 Task: Add an event with the title Team Building Retreat: Leadership Development and Team Bonding, date '2024/04/17', time 9:40 AM to 11:40 AMand add a description: Participants will gain insights into leading and managing change within their teams and organizations. They will learn how to navigate change effectively, engage team members in the change process, and create a culture of adaptability and resilience., put the event into Red category . Add location for the event as: Jerusalem, Israel, logged in from the account softage.4@softage.netand send the event invitation to softage.5@softage.net and softage.6@softage.net. Set a reminder for the event 12 hour before
Action: Mouse moved to (156, 115)
Screenshot: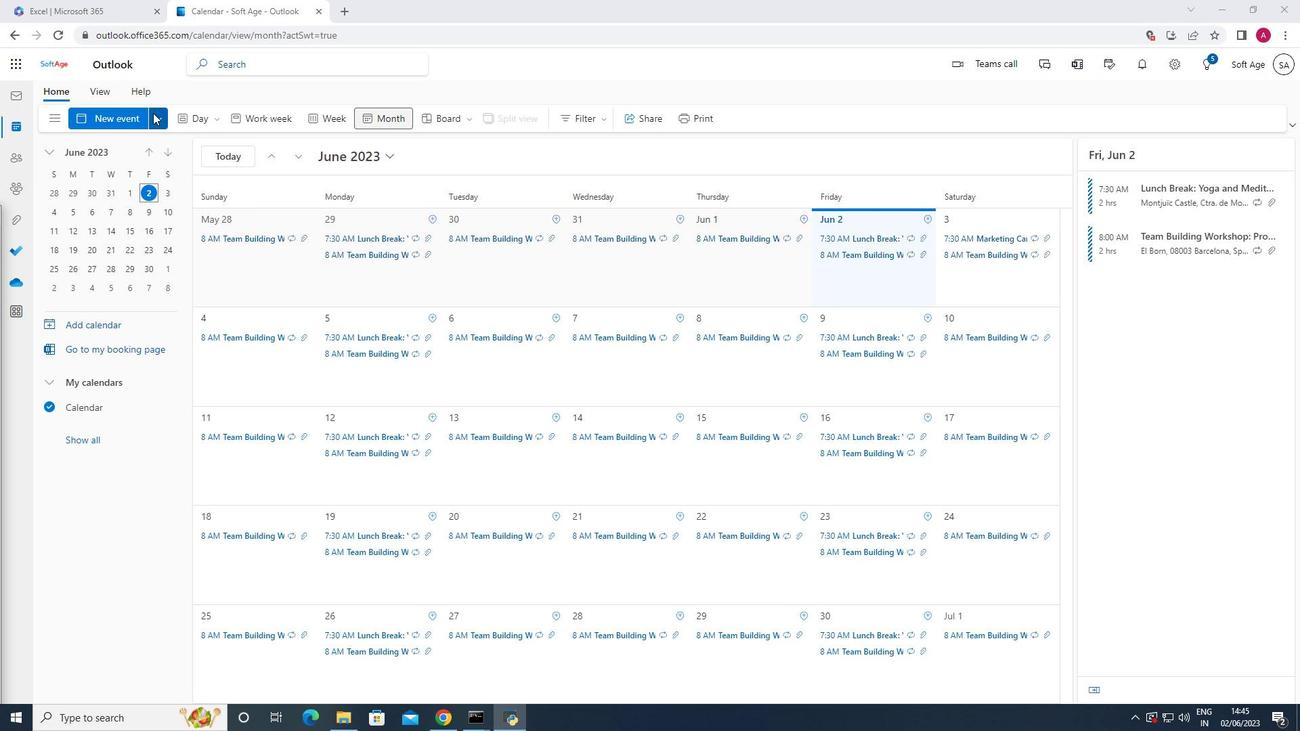 
Action: Mouse pressed left at (156, 115)
Screenshot: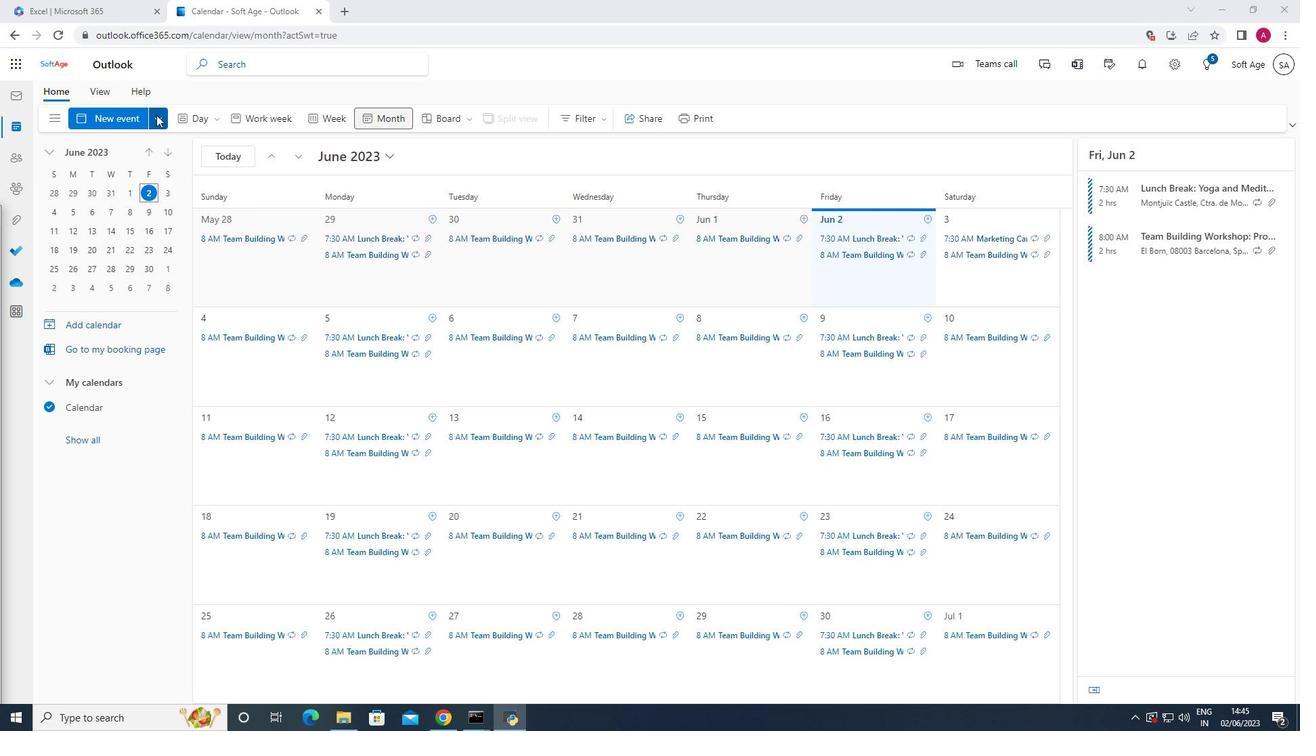 
Action: Mouse moved to (134, 168)
Screenshot: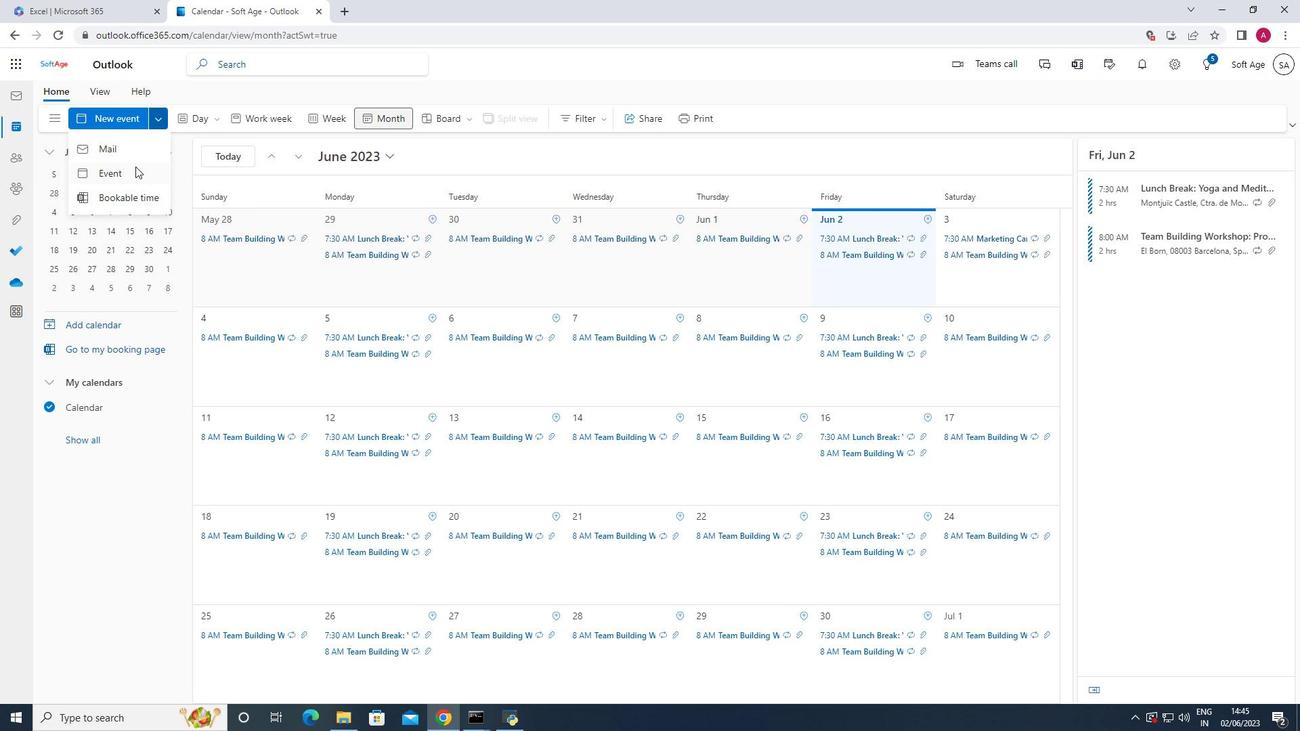 
Action: Mouse pressed left at (134, 168)
Screenshot: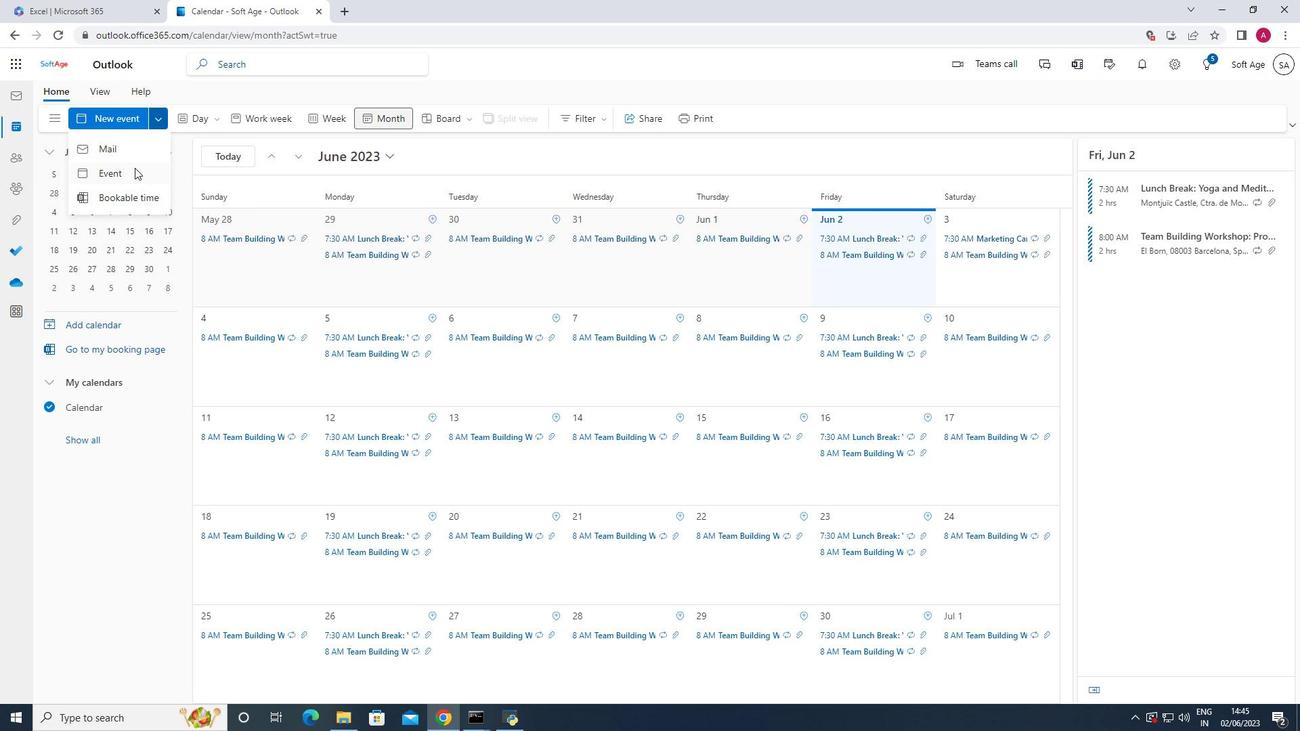 
Action: Mouse moved to (314, 199)
Screenshot: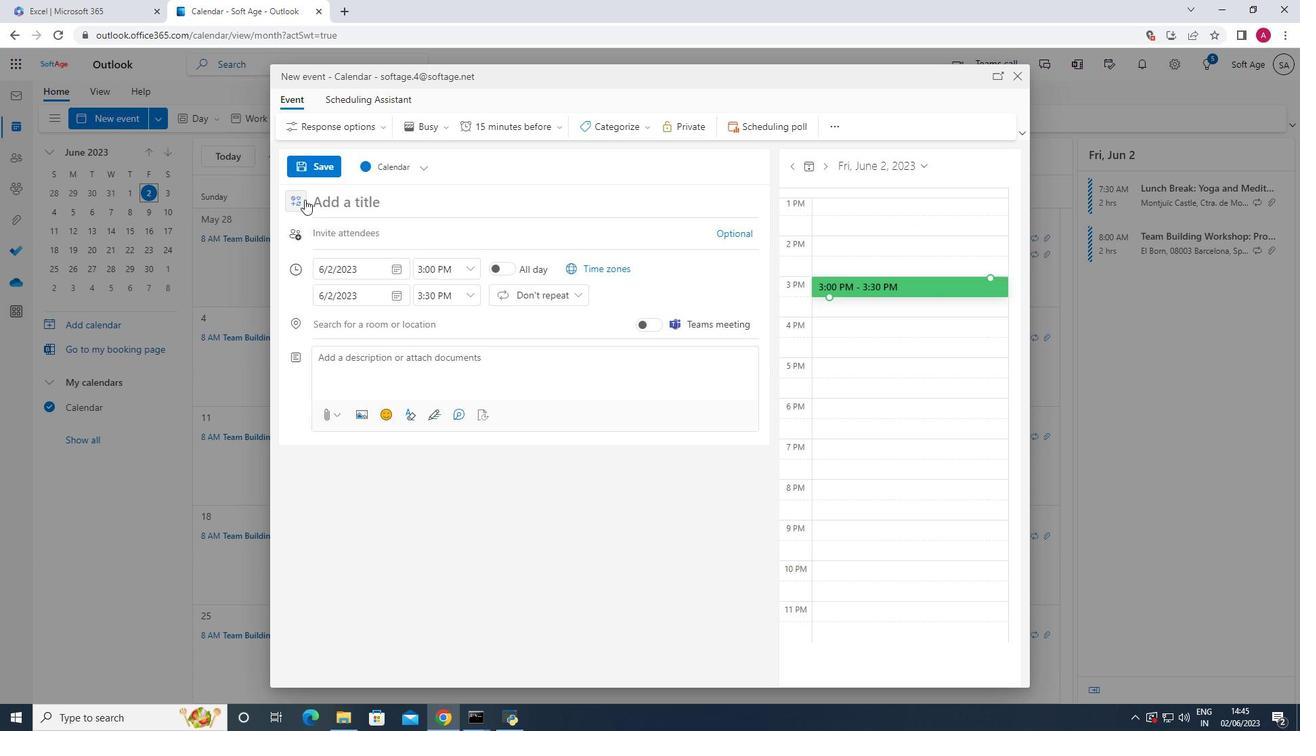 
Action: Mouse pressed left at (314, 199)
Screenshot: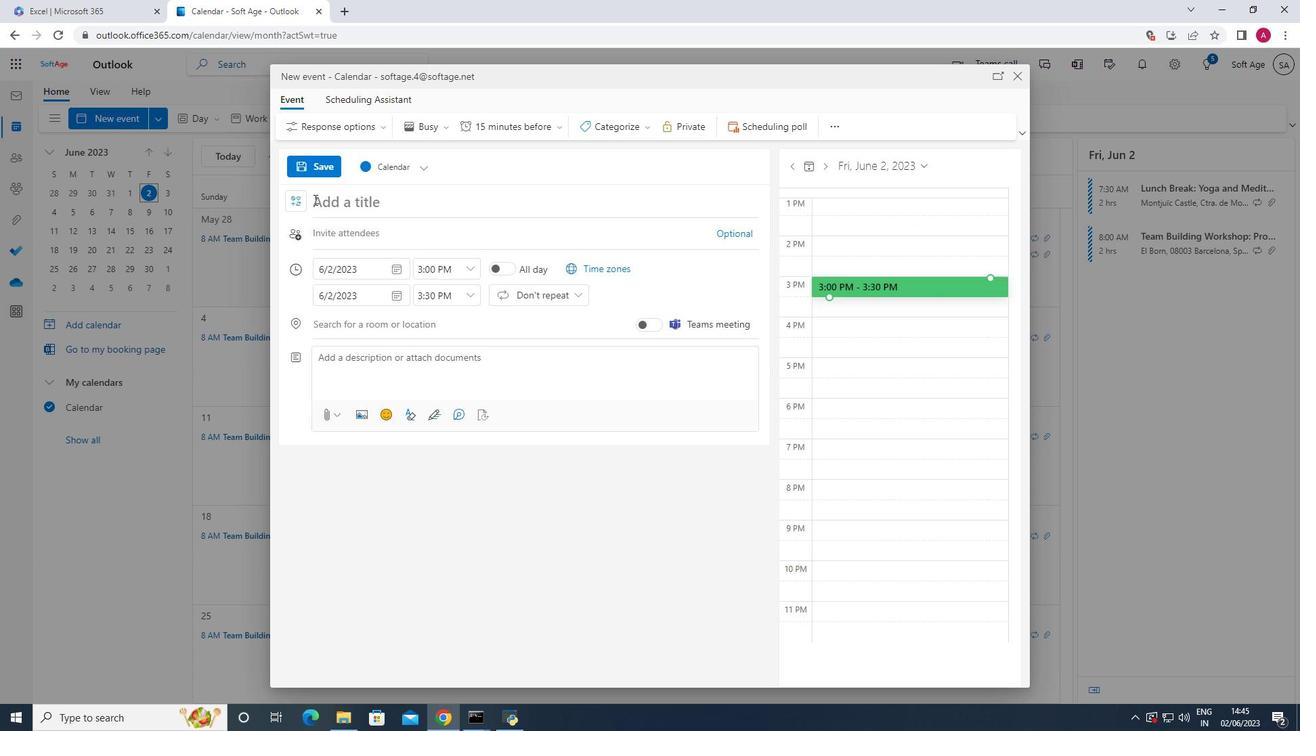 
Action: Key pressed <Key.shift><Key.shift><Key.shift><Key.shift><Key.shift><Key.shift><Key.shift>Y<Key.backspace><Key.shift><Key.shift><Key.shift><Key.shift><Key.shift>Team<Key.space><Key.shift><Key.shift><Key.shift><Key.shift><Key.shift><Key.shift><Key.shift><Key.shift>Building<Key.space><Key.shift_r><Key.shift_r><Key.shift_r><Key.shift_r><Key.shift_r><Key.shift_r><Key.shift_r><Key.shift_r><Key.shift_r><Key.shift_r><Key.shift_r><Key.shift_r><Key.shift_r><Key.shift_r><Key.shift_r><Key.shift_r><Key.shift_r><Key.shift_r><Key.shift_r><Key.shift_r><Key.shift_r><Key.shift_r><Key.shift_r><Key.shift_r><Key.shift_r>Retreat<Key.shift_r>:<Key.space><Key.shift_r>Leadership<Key.space><Key.shift>Development<Key.space>and<Key.space><Key.shift><Key.shift><Key.shift><Key.shift>Team<Key.space><Key.shift><Key.shift><Key.shift><Key.shift><Key.shift><Key.shift><Key.shift><Key.shift><Key.shift><Key.shift>Bonding
Screenshot: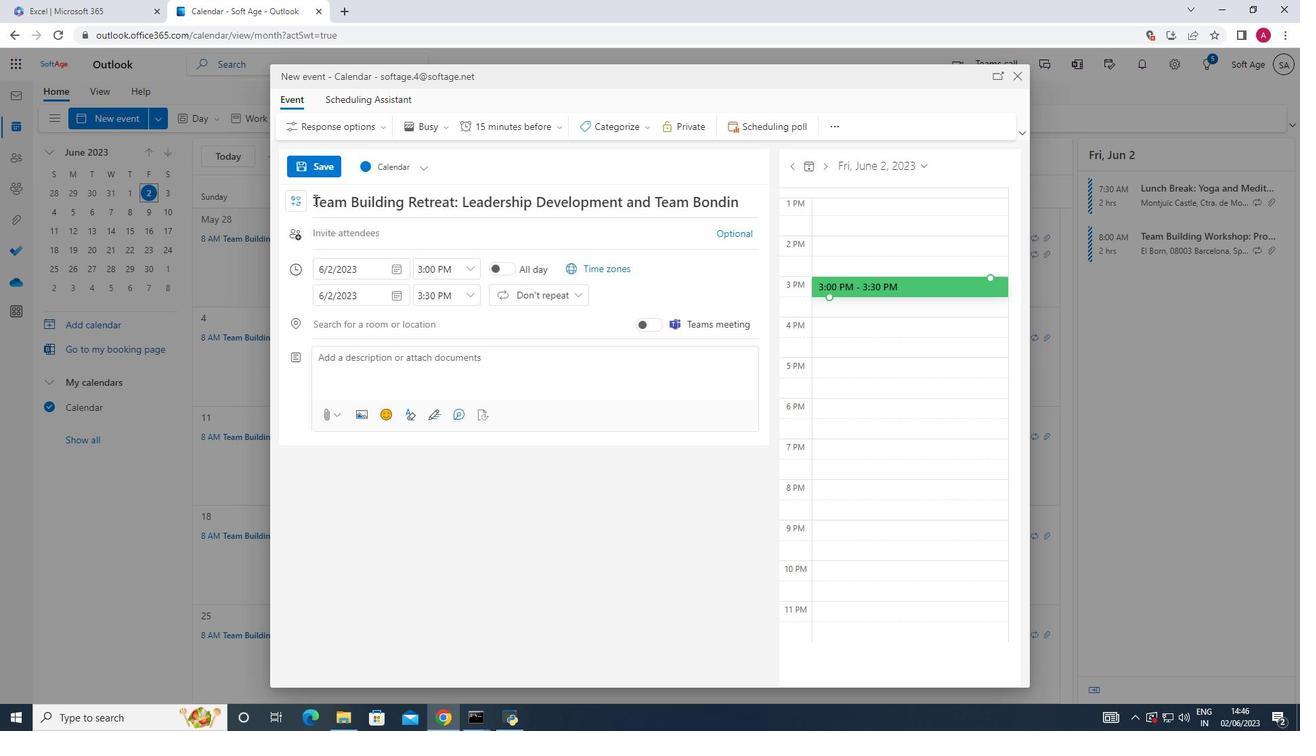 
Action: Mouse moved to (402, 270)
Screenshot: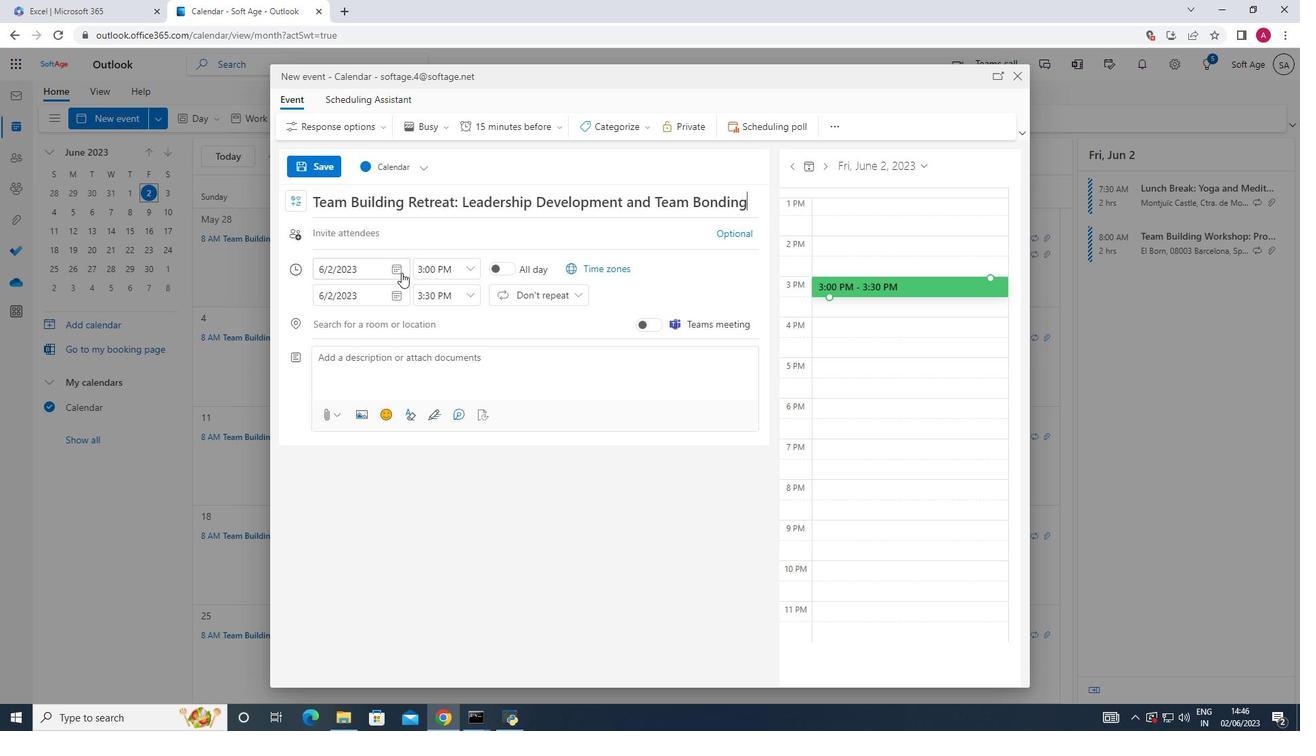 
Action: Mouse pressed left at (402, 270)
Screenshot: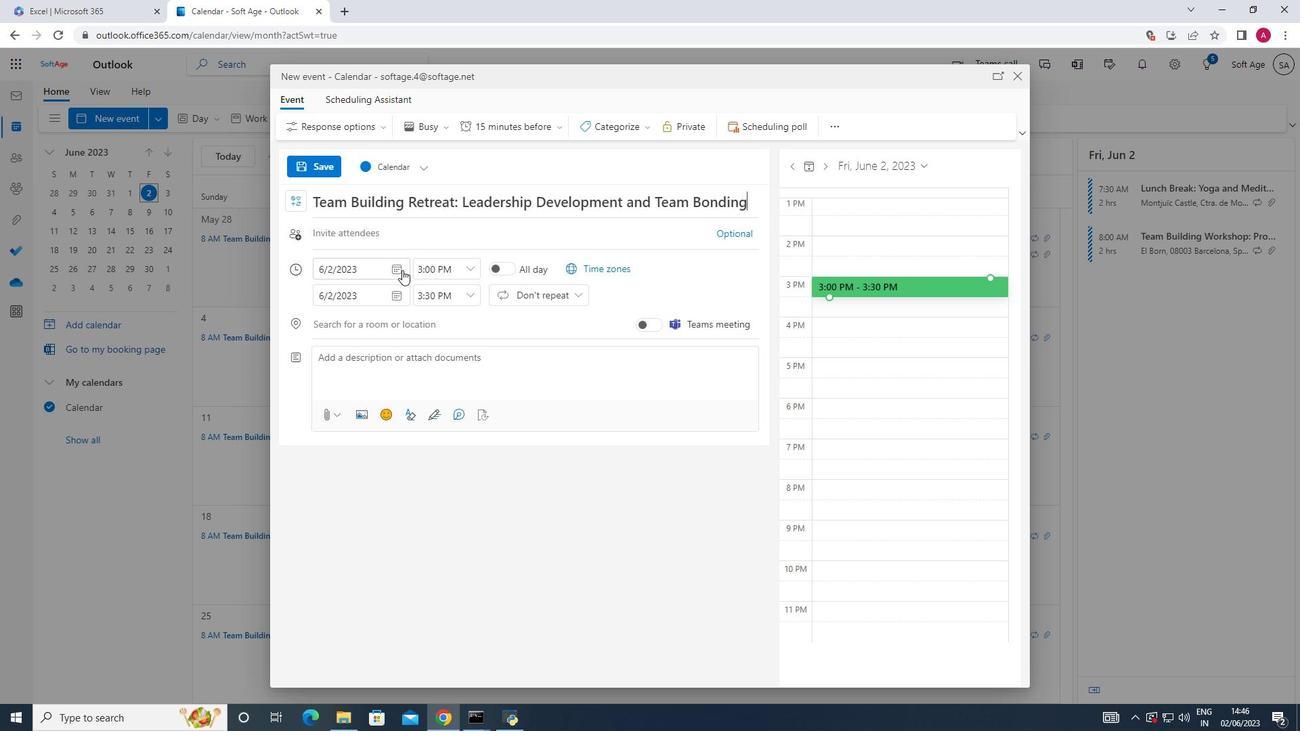 
Action: Mouse moved to (443, 300)
Screenshot: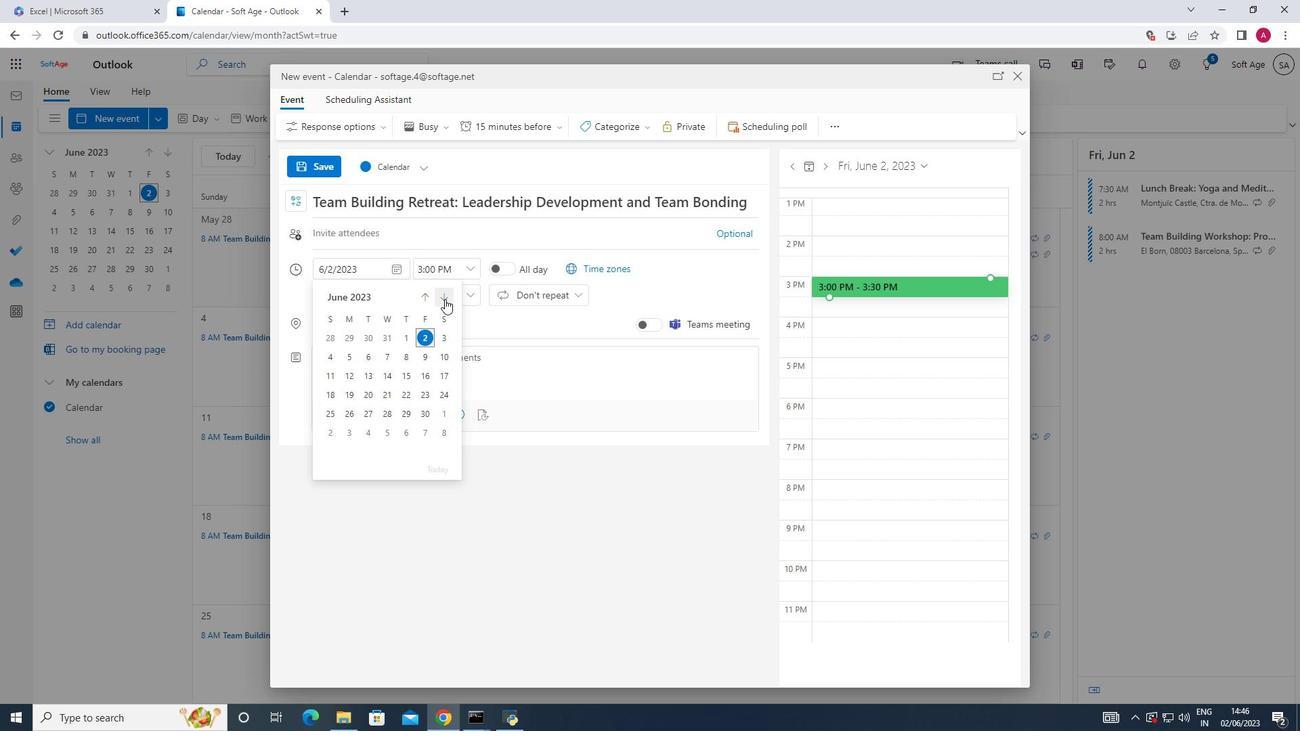 
Action: Mouse pressed left at (443, 300)
Screenshot: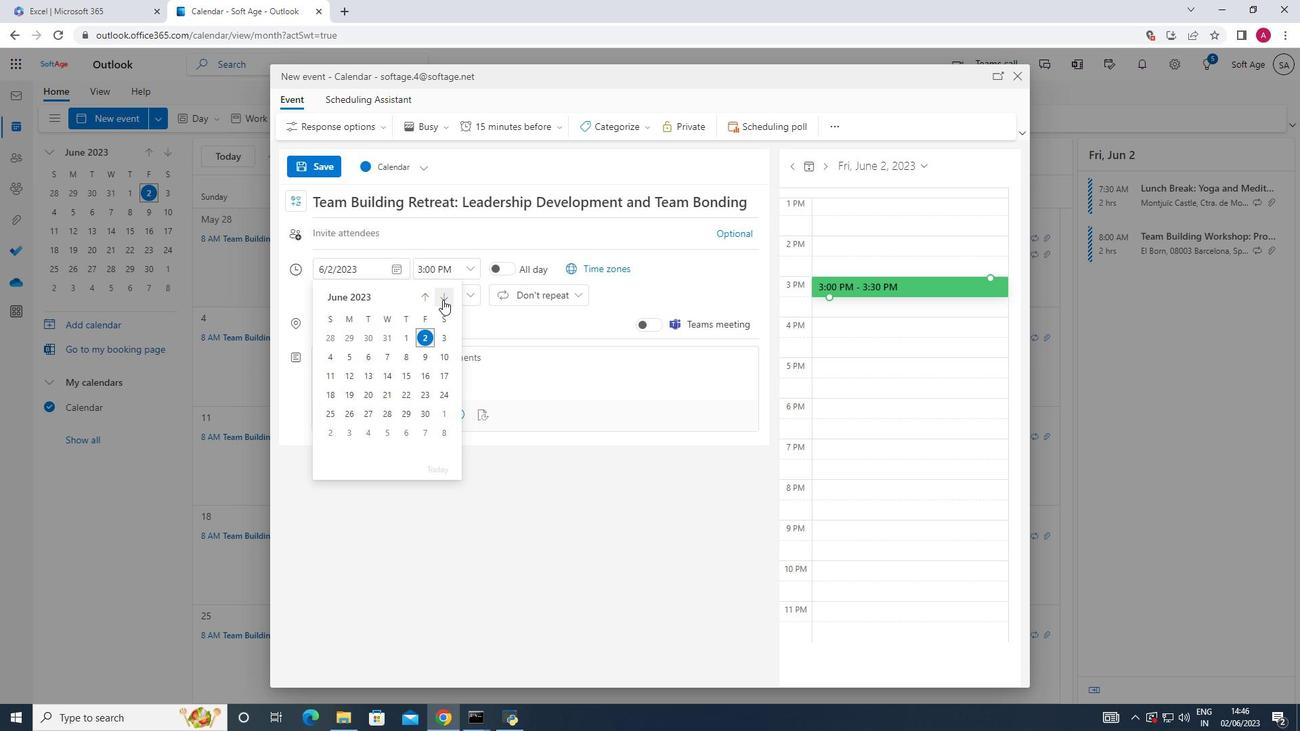 
Action: Mouse pressed left at (443, 300)
Screenshot: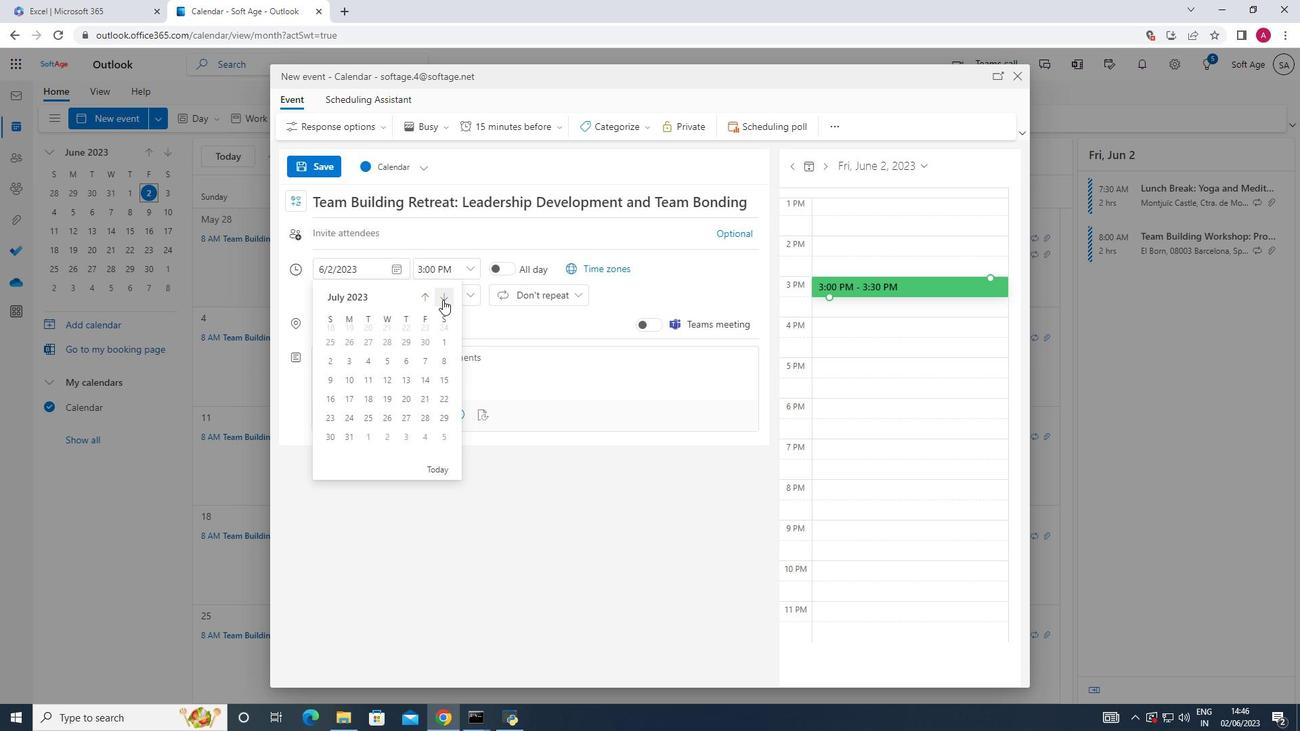 
Action: Mouse pressed left at (443, 300)
Screenshot: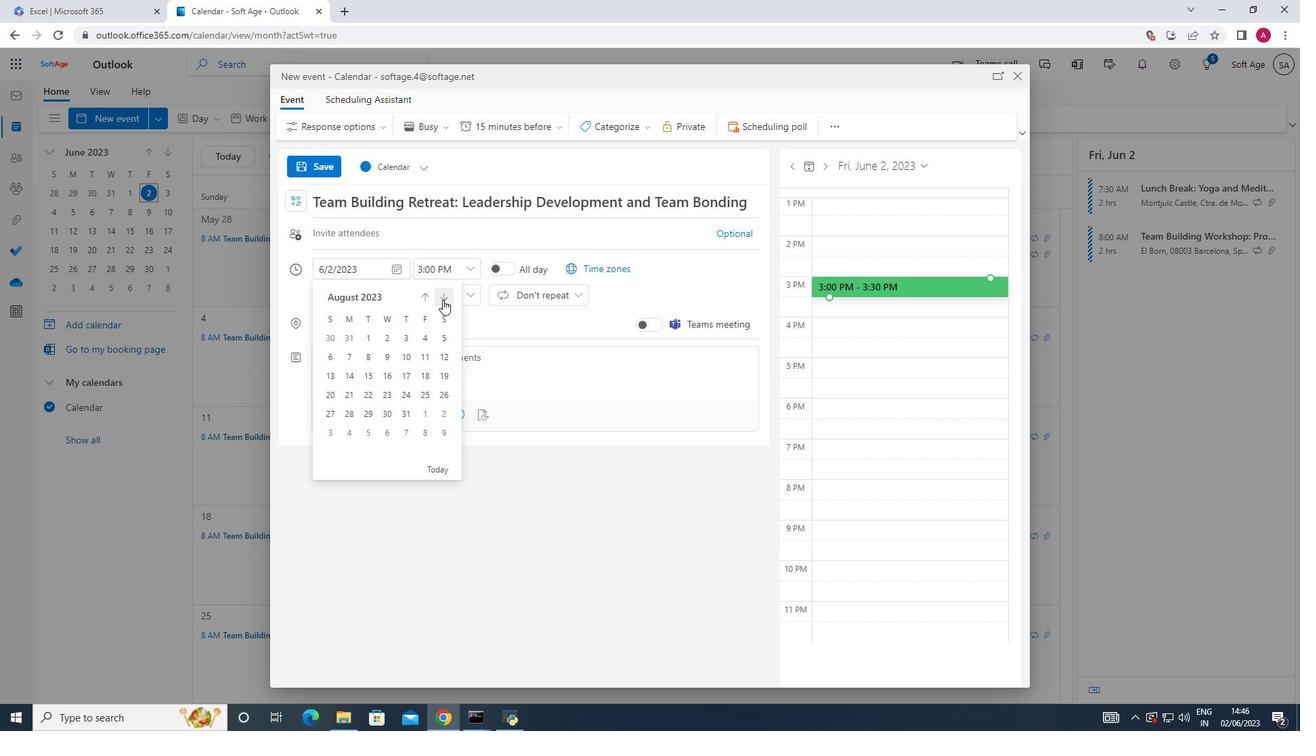 
Action: Mouse pressed left at (443, 300)
Screenshot: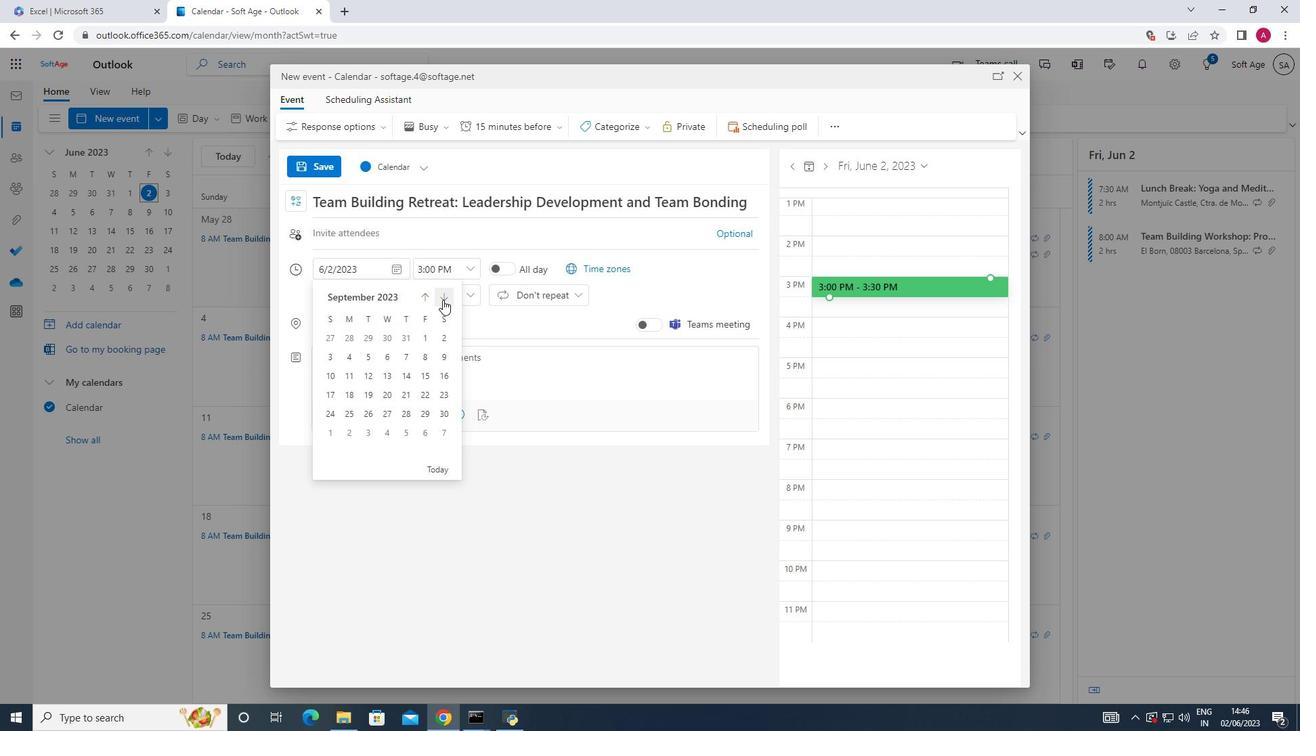 
Action: Mouse pressed left at (443, 300)
Screenshot: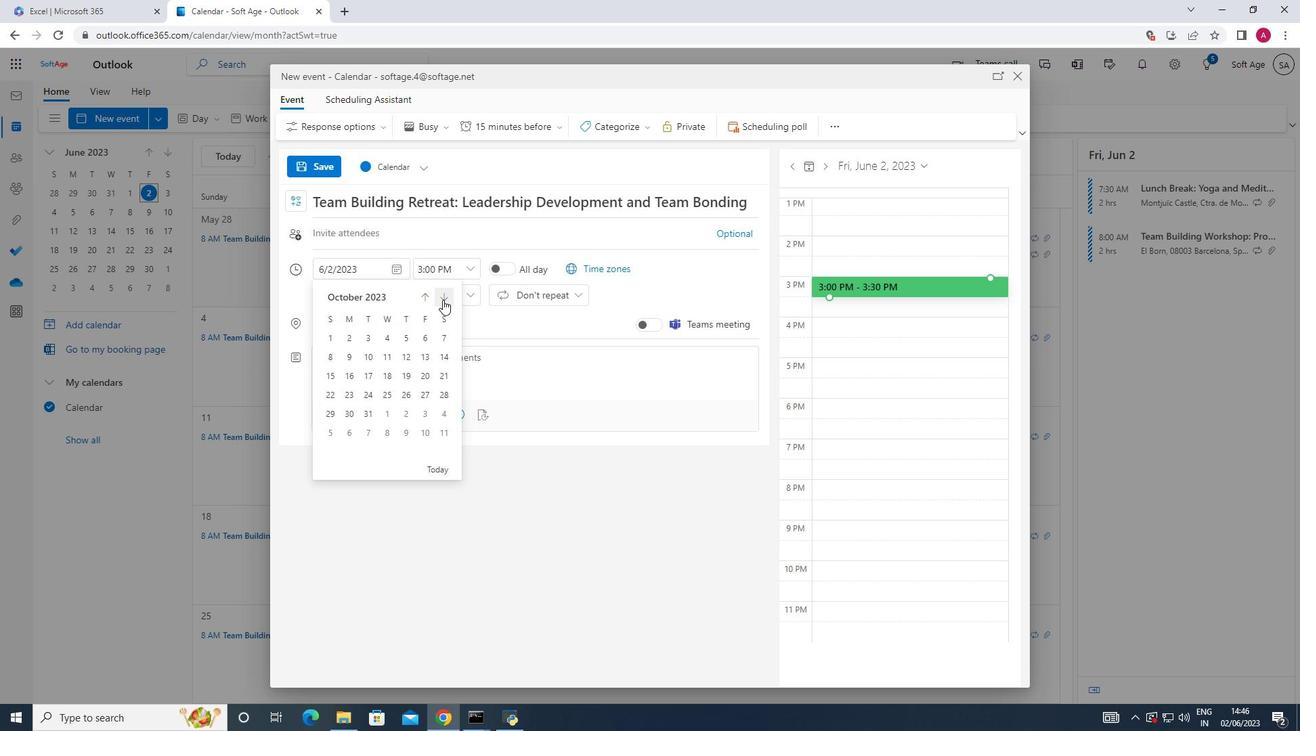 
Action: Mouse pressed left at (443, 300)
Screenshot: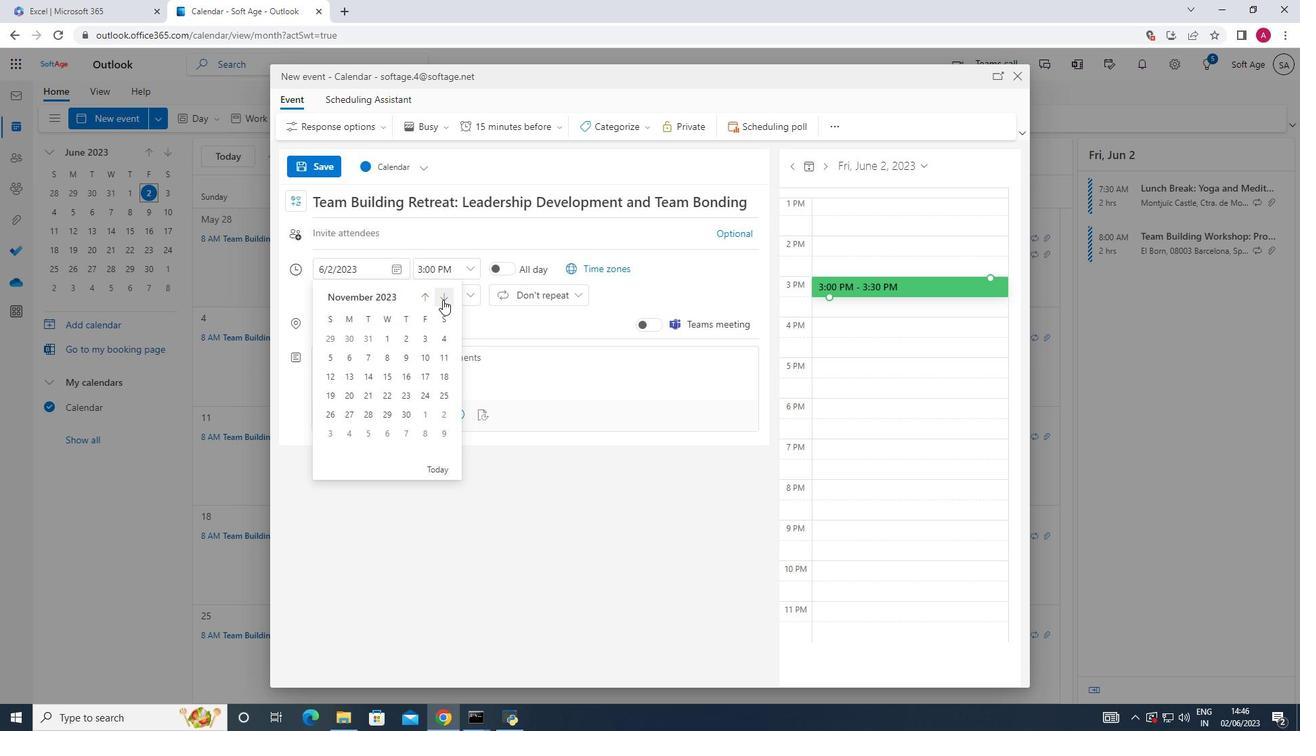 
Action: Mouse pressed left at (443, 300)
Screenshot: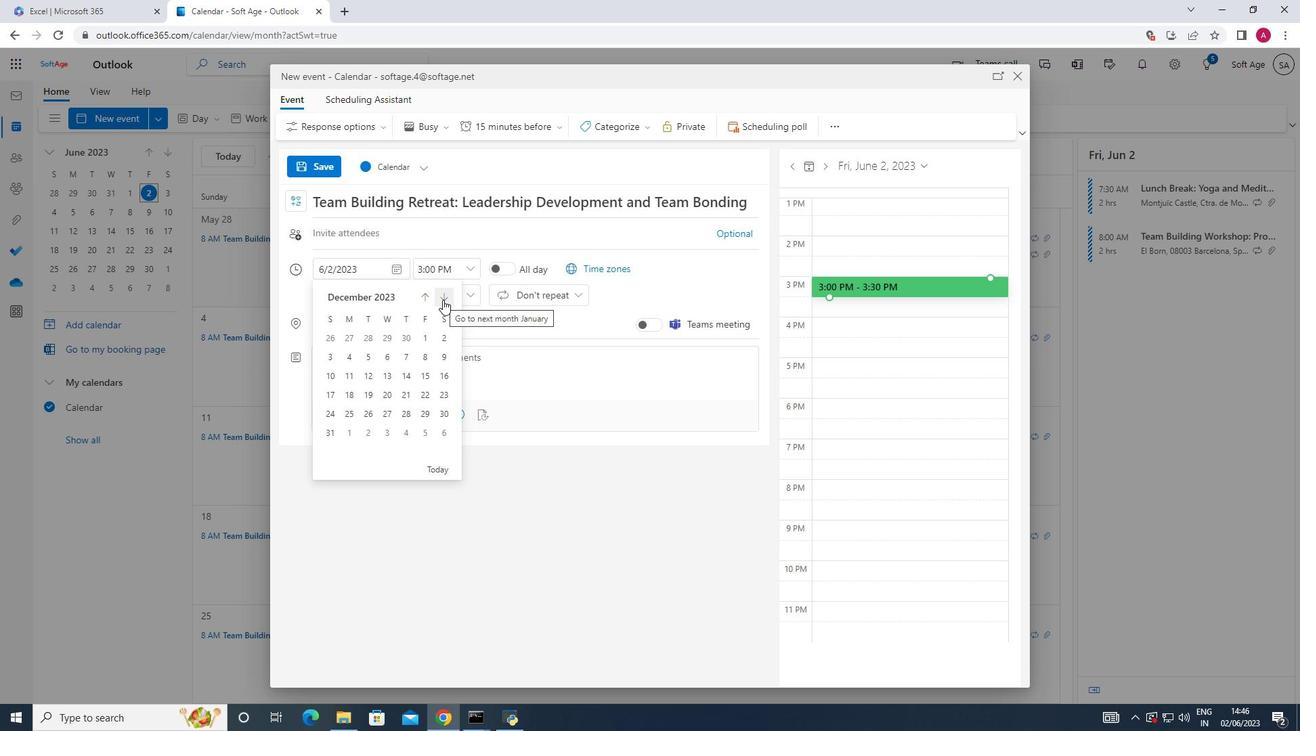 
Action: Mouse pressed left at (443, 300)
Screenshot: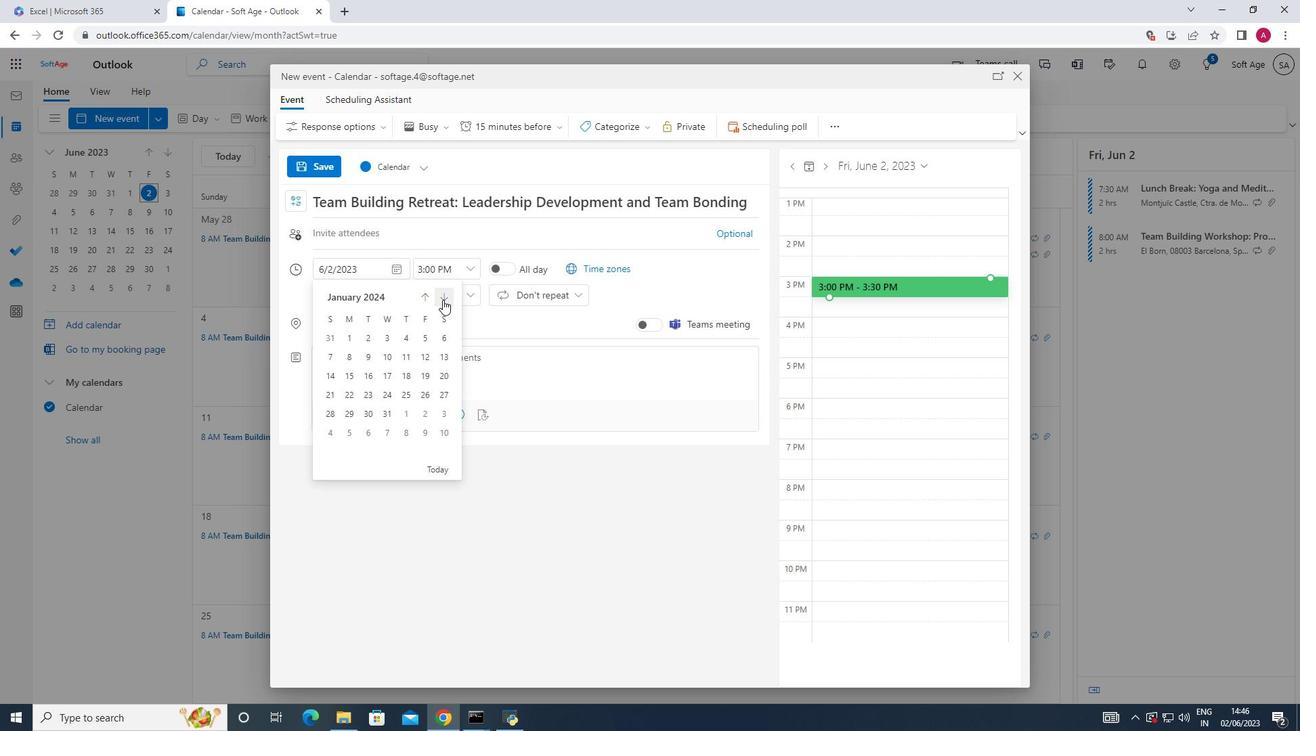
Action: Mouse pressed left at (443, 300)
Screenshot: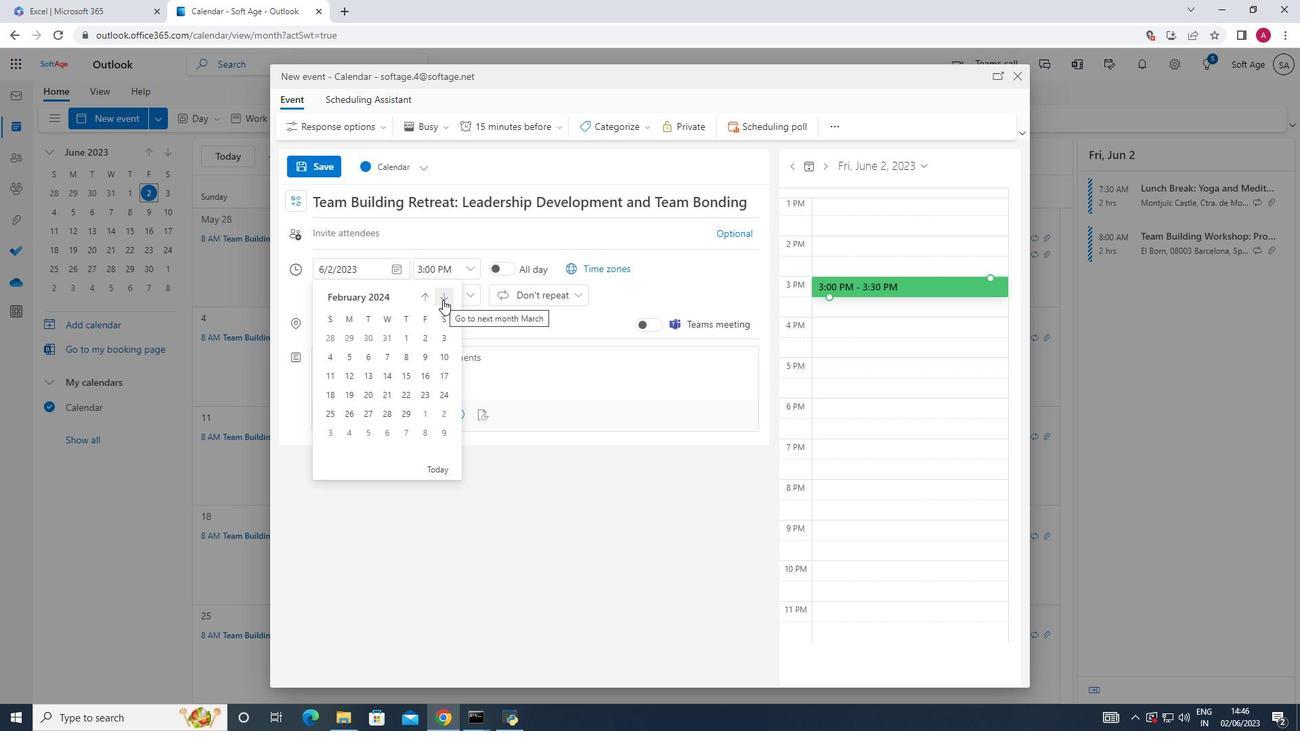 
Action: Mouse pressed left at (443, 300)
Screenshot: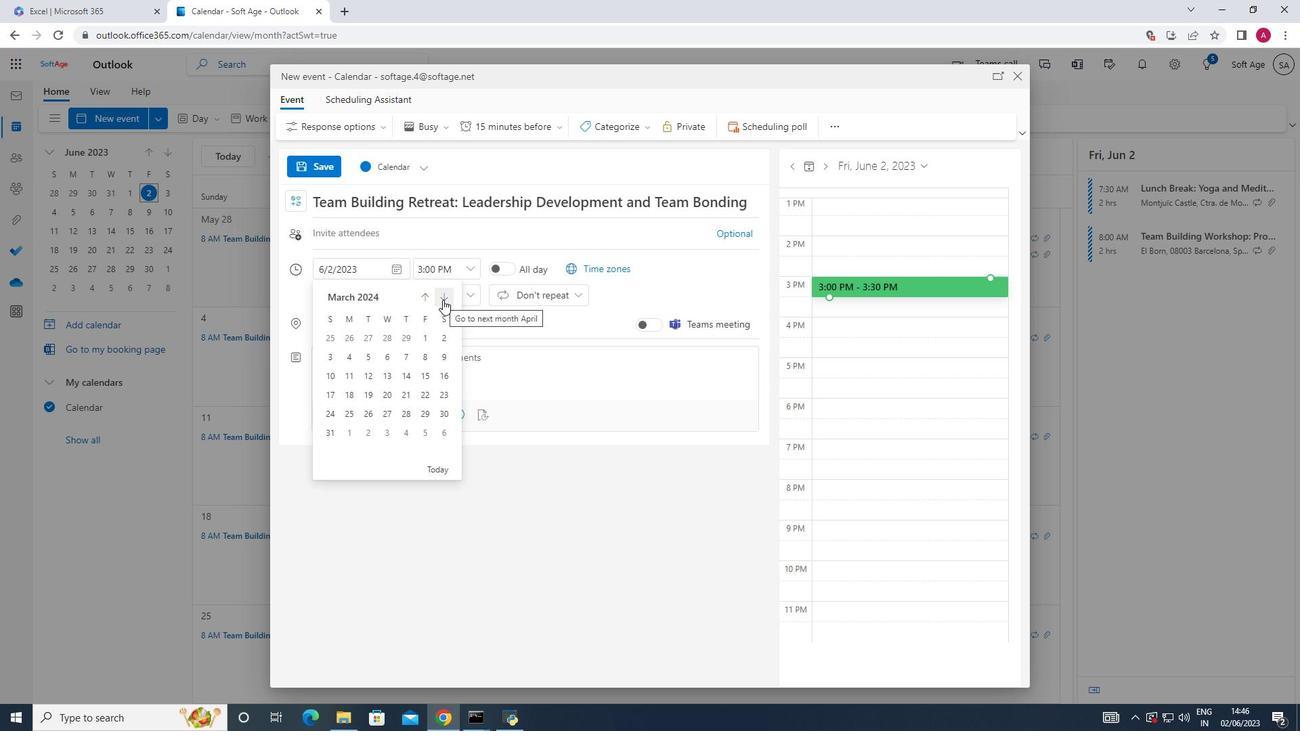 
Action: Mouse moved to (388, 369)
Screenshot: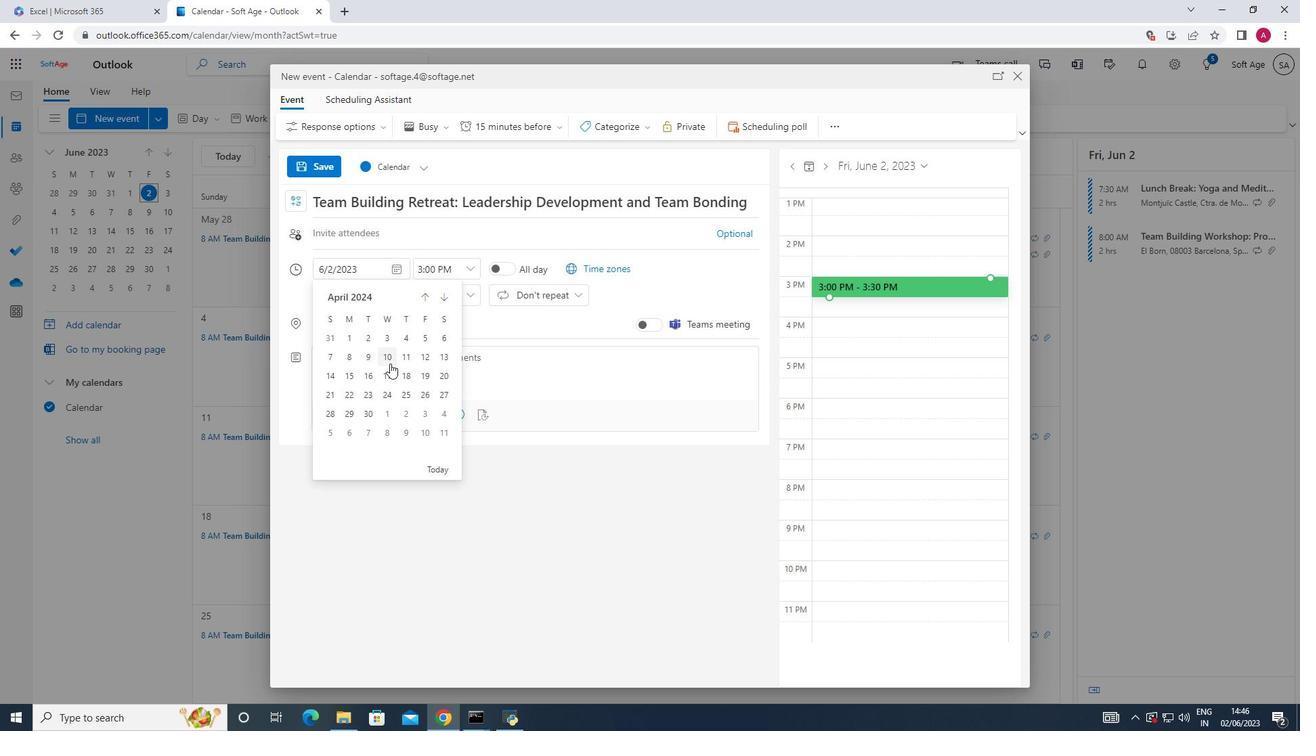 
Action: Mouse pressed left at (388, 369)
Screenshot: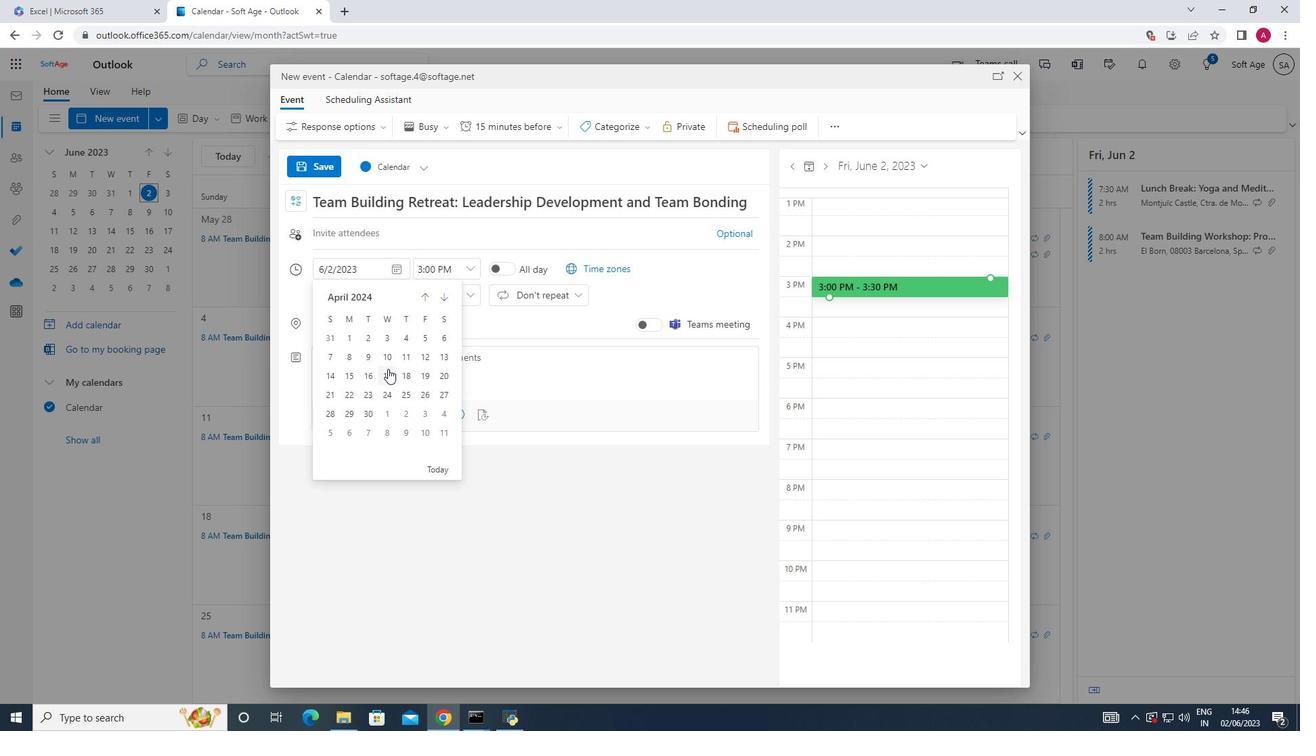
Action: Mouse moved to (469, 269)
Screenshot: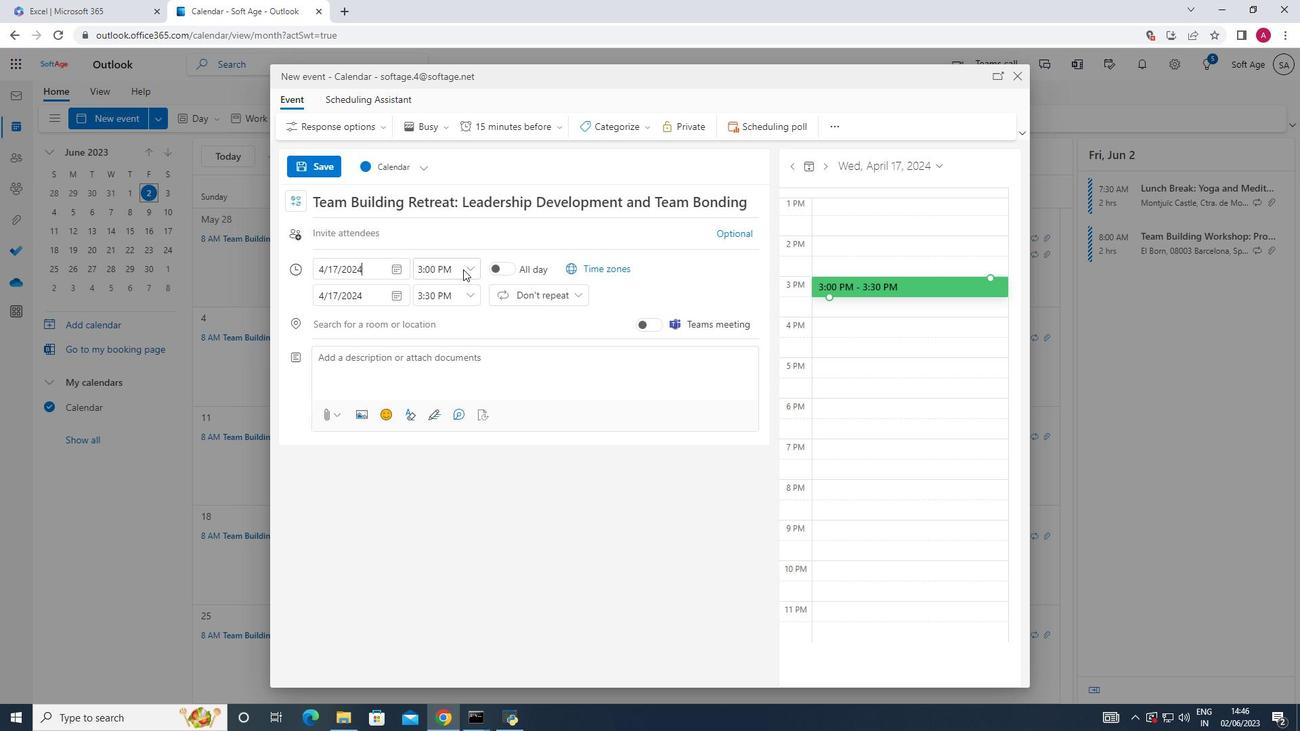 
Action: Mouse pressed left at (469, 269)
Screenshot: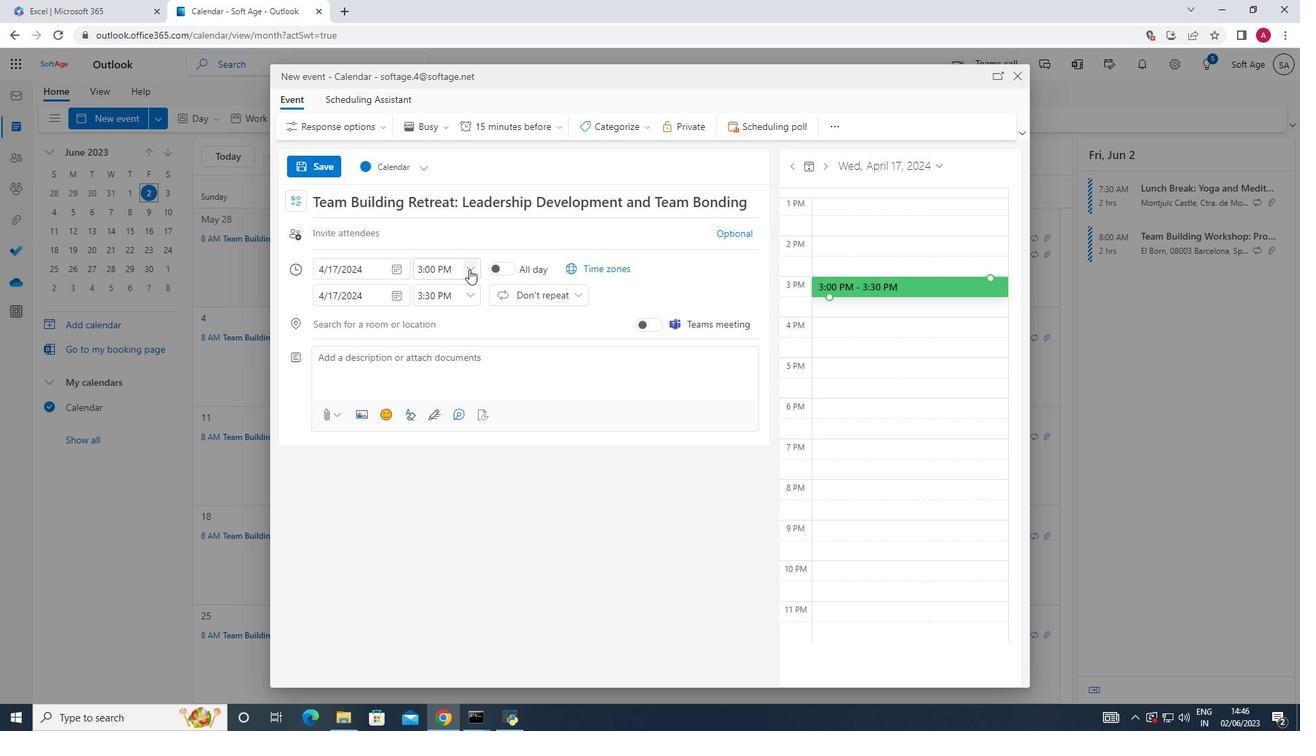
Action: Key pressed 9<Key.shift_r>:40<Key.space><Key.shift>A<Key.shift_r>M<Key.enter>
Screenshot: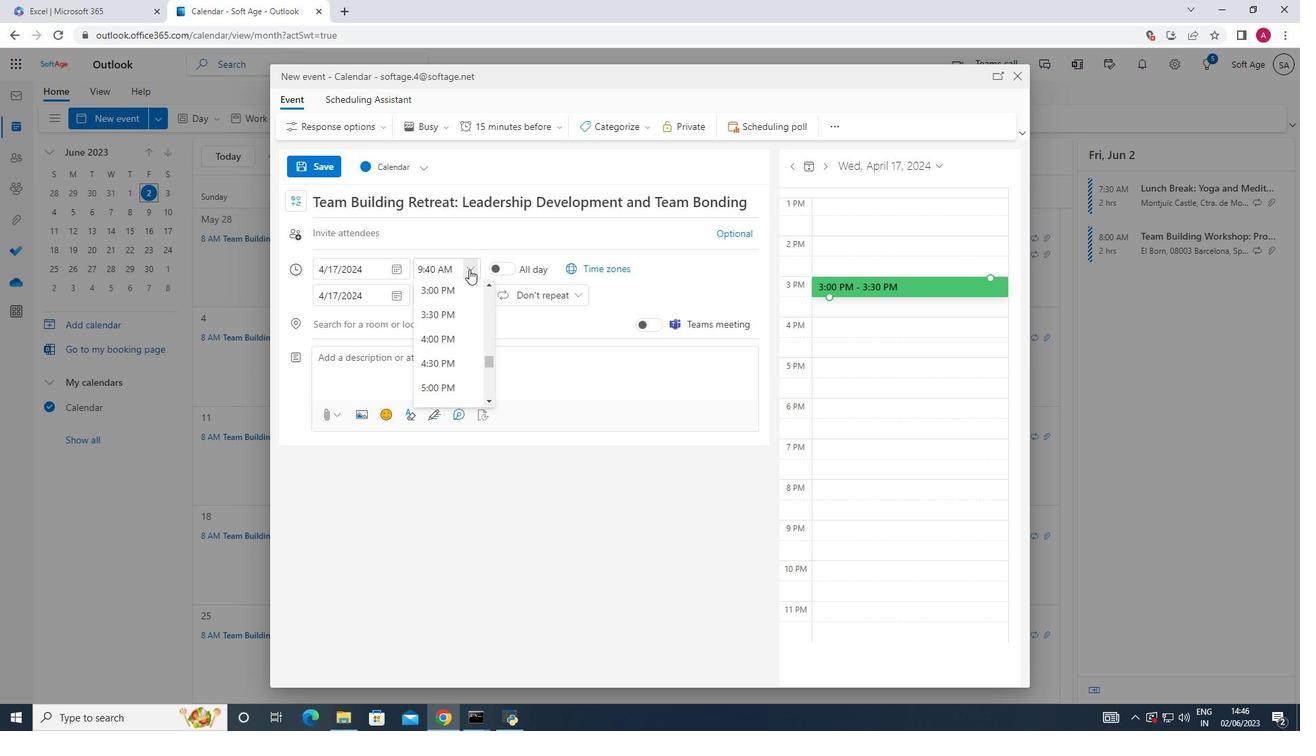 
Action: Mouse moved to (474, 293)
Screenshot: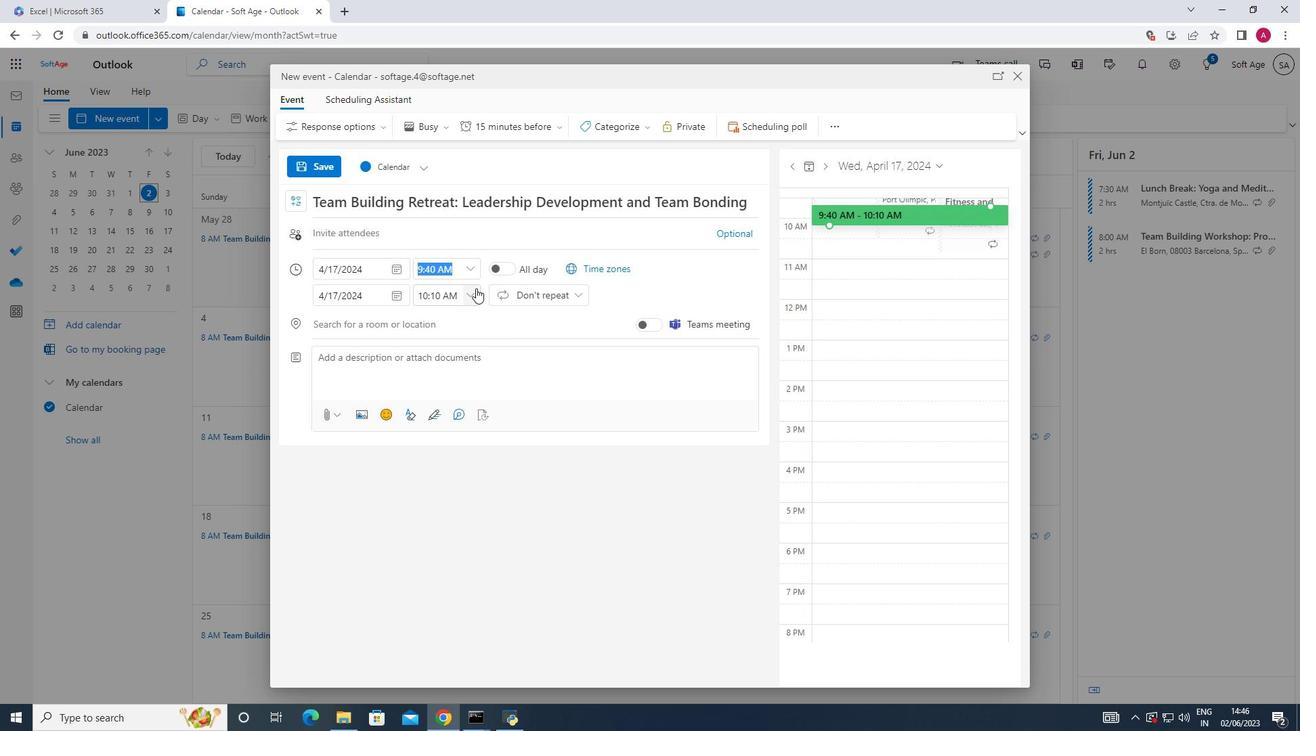 
Action: Mouse pressed left at (474, 293)
Screenshot: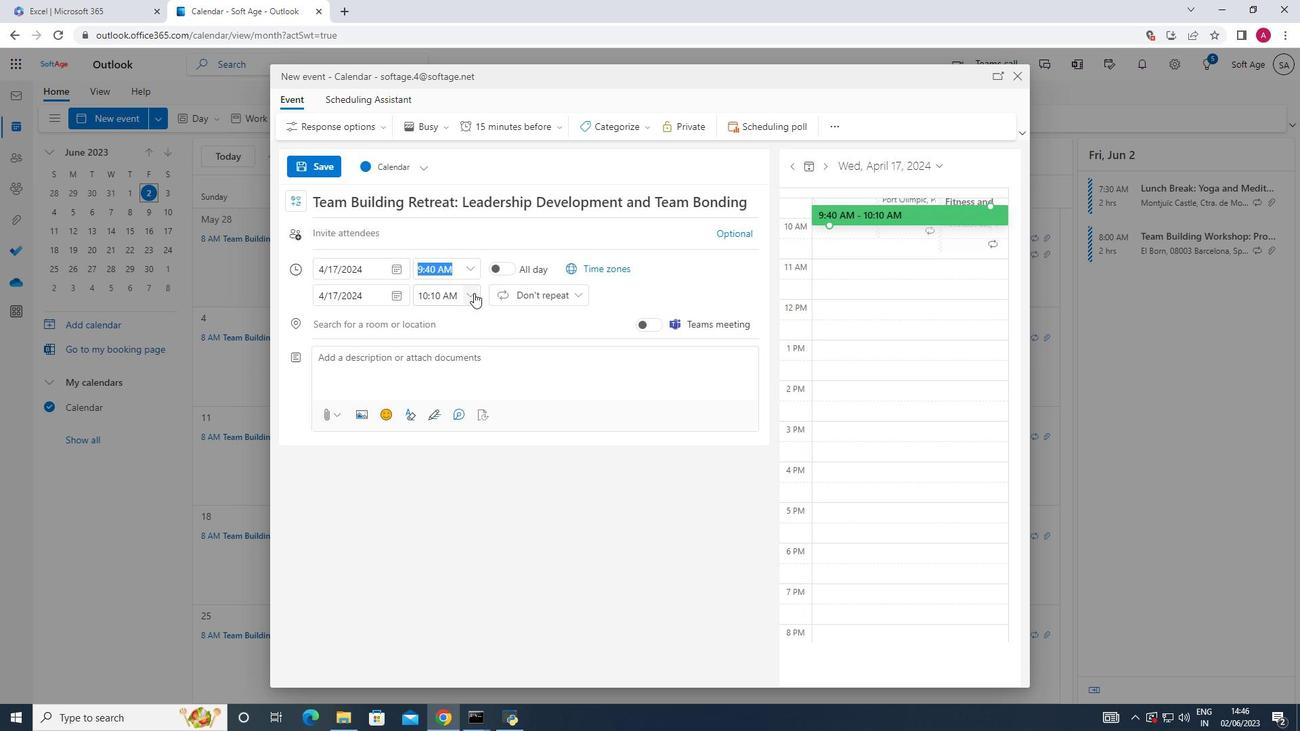 
Action: Mouse moved to (439, 386)
Screenshot: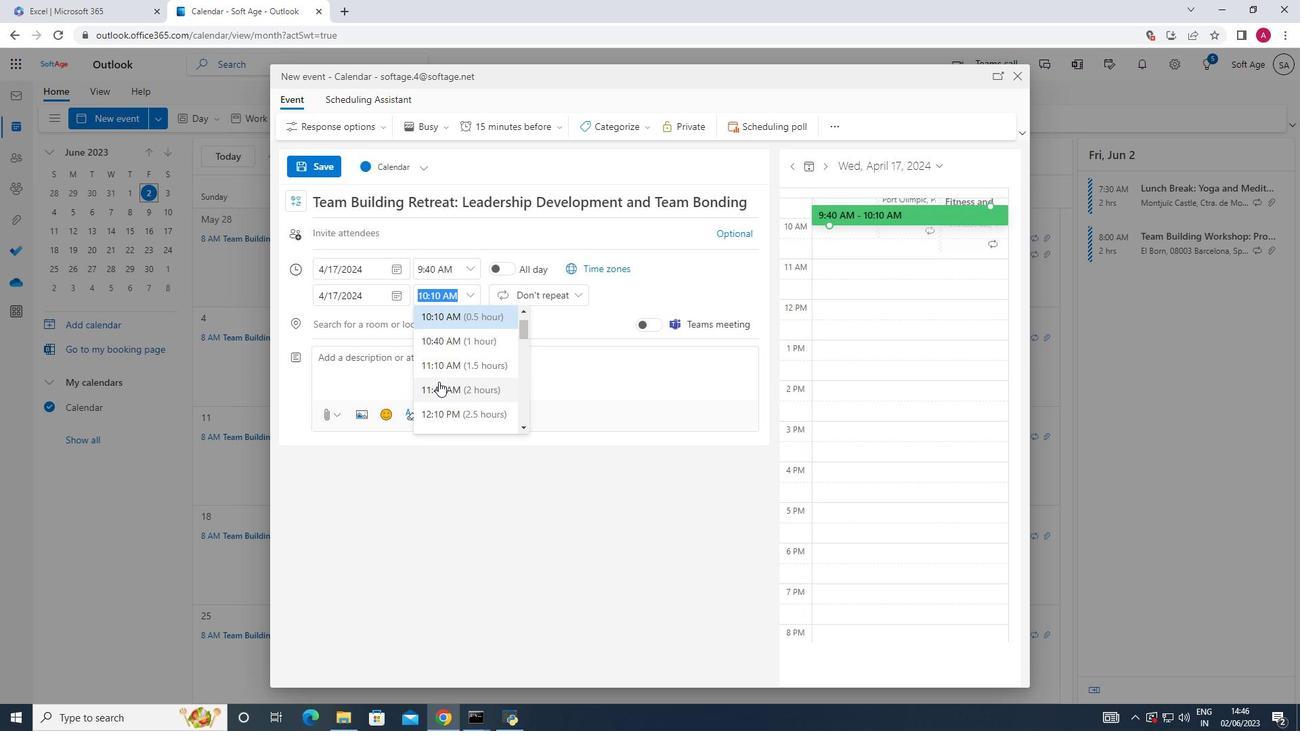 
Action: Mouse pressed left at (439, 386)
Screenshot: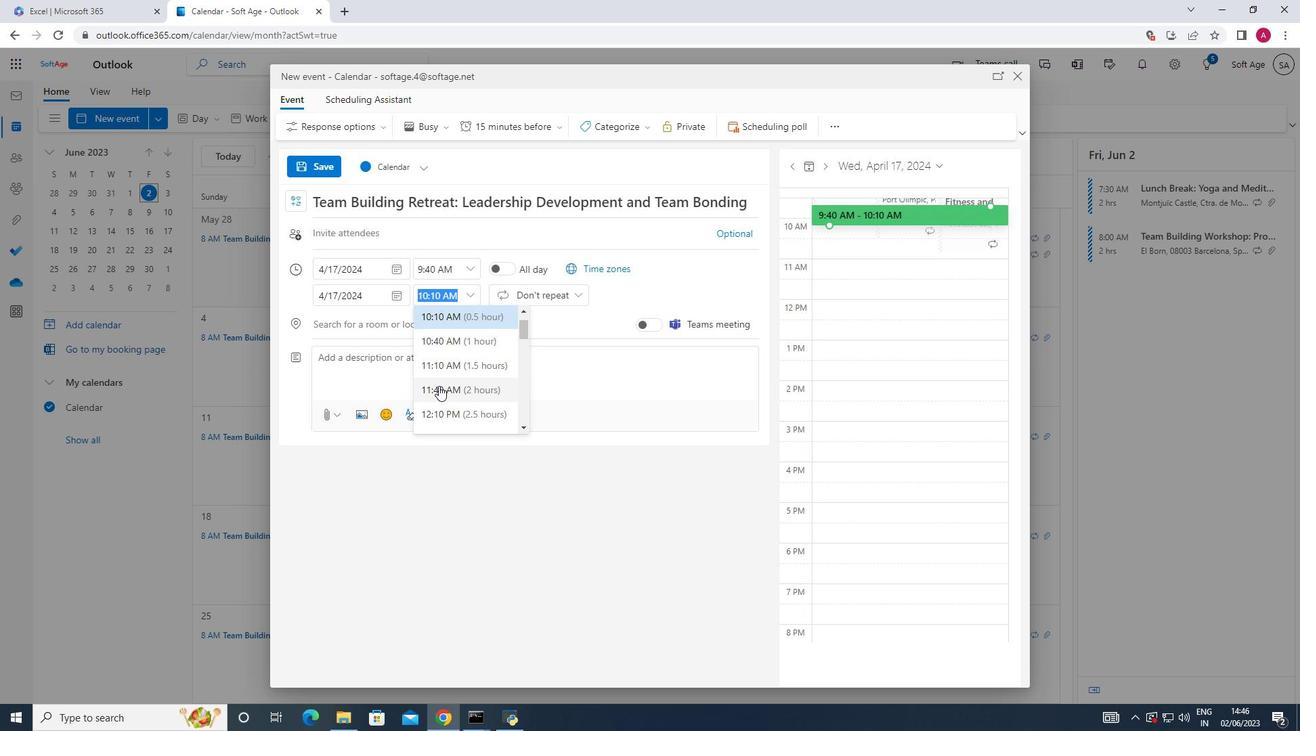 
Action: Mouse moved to (357, 365)
Screenshot: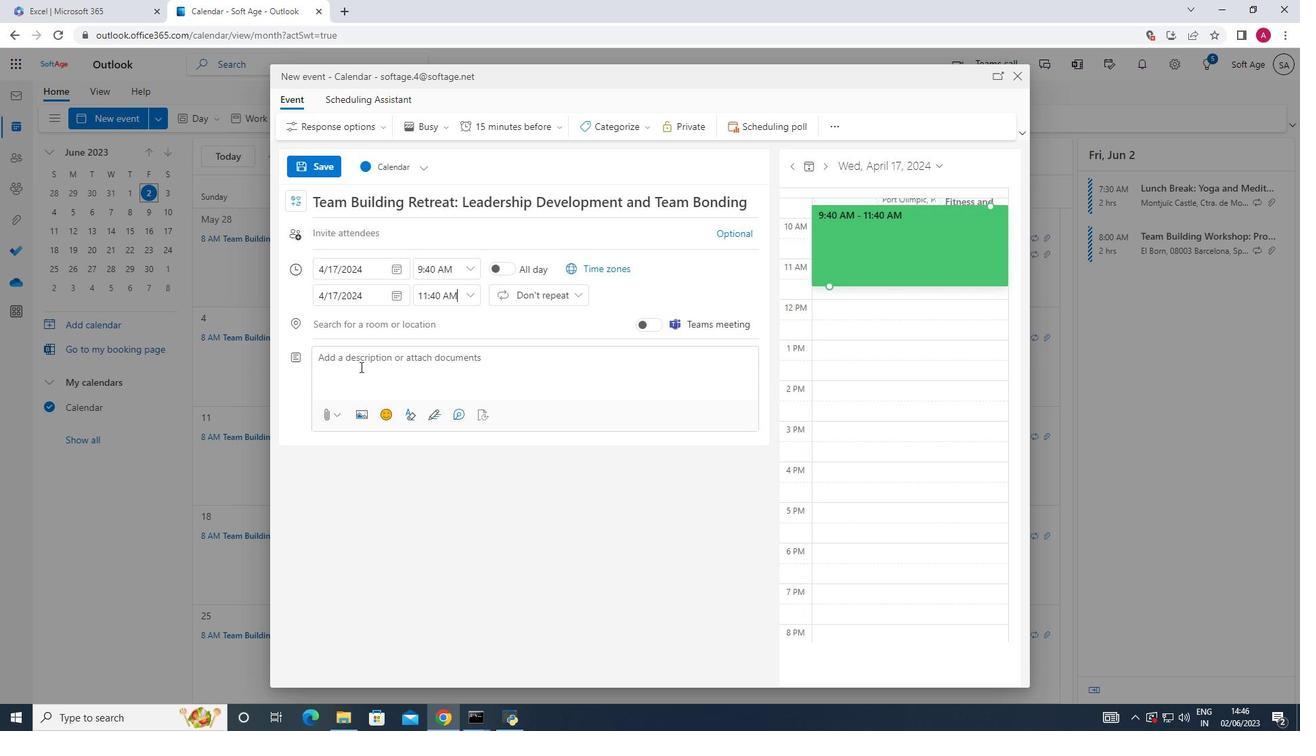 
Action: Mouse pressed left at (357, 365)
Screenshot: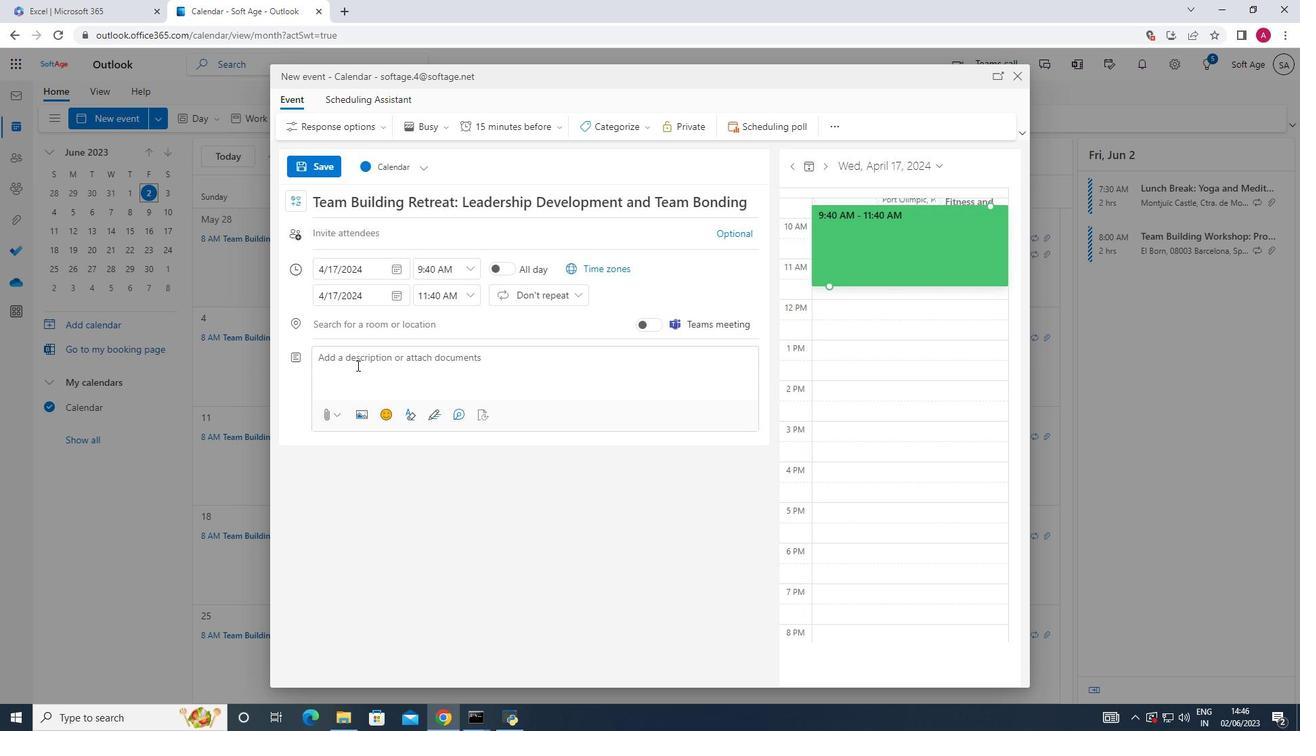 
Action: Mouse moved to (356, 365)
Screenshot: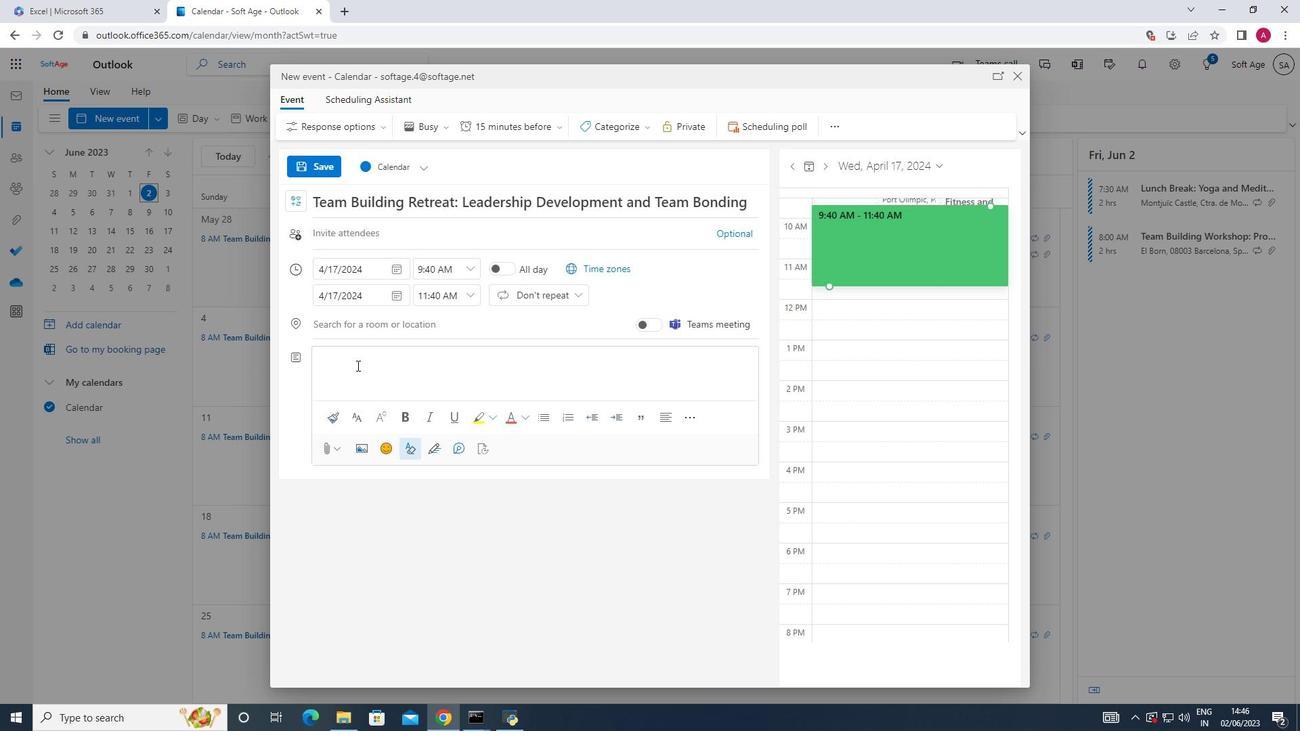 
Action: Key pressed <Key.shift>Partici<Key.backspace>ipants<Key.space><Key.shift>will<Key.space>l<Key.backspace>gain<Key.space>insights<Key.space>into<Key.space>leading<Key.space>and<Key.space>managing<Key.space>change<Key.space>within<Key.space>their<Key.space>teams<Key.space>and<Key.space>organizations.<Key.shift>They<Key.space>
Screenshot: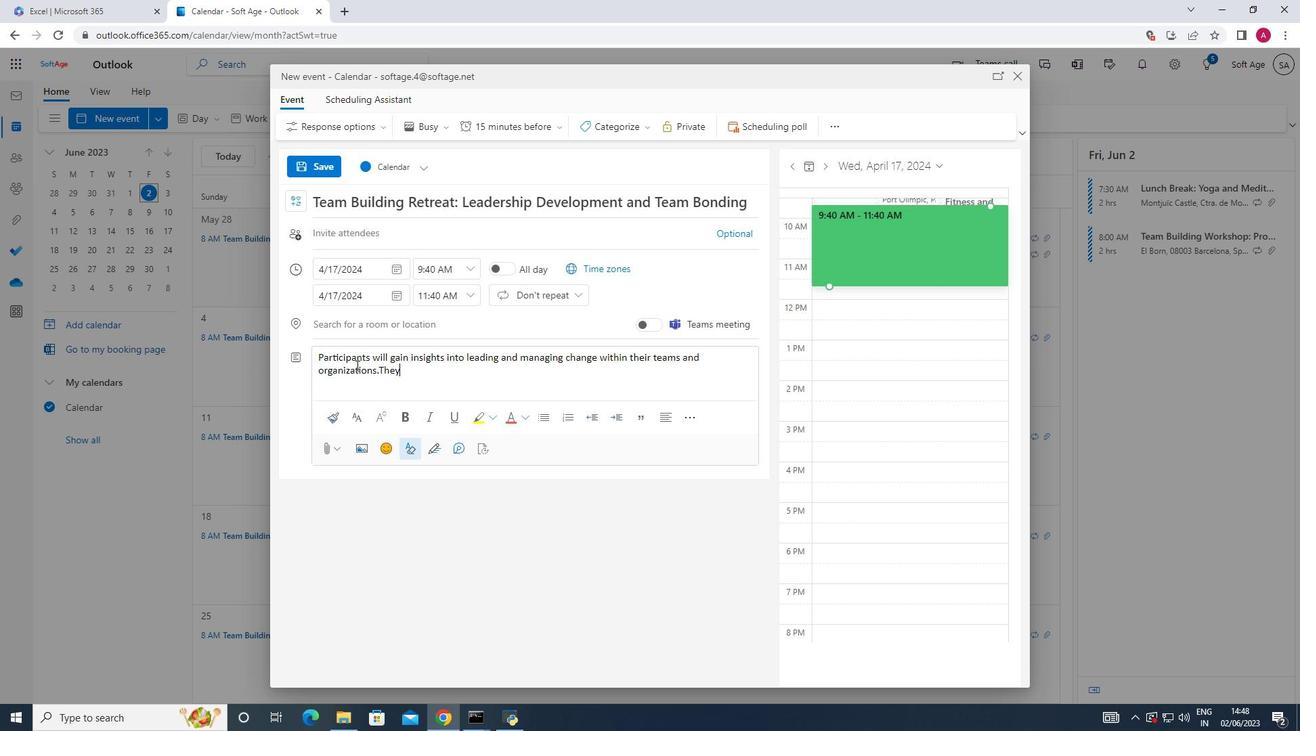 
Action: Mouse moved to (376, 368)
Screenshot: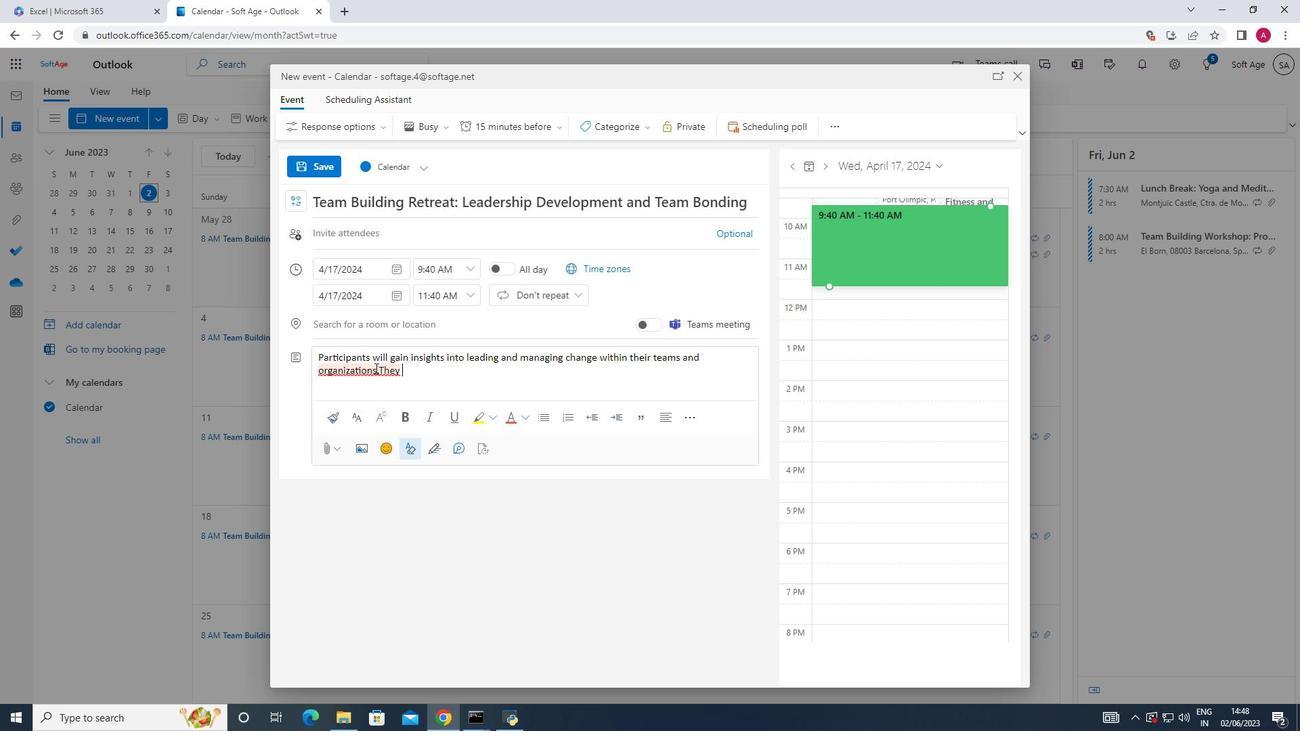 
Action: Mouse pressed left at (376, 368)
Screenshot: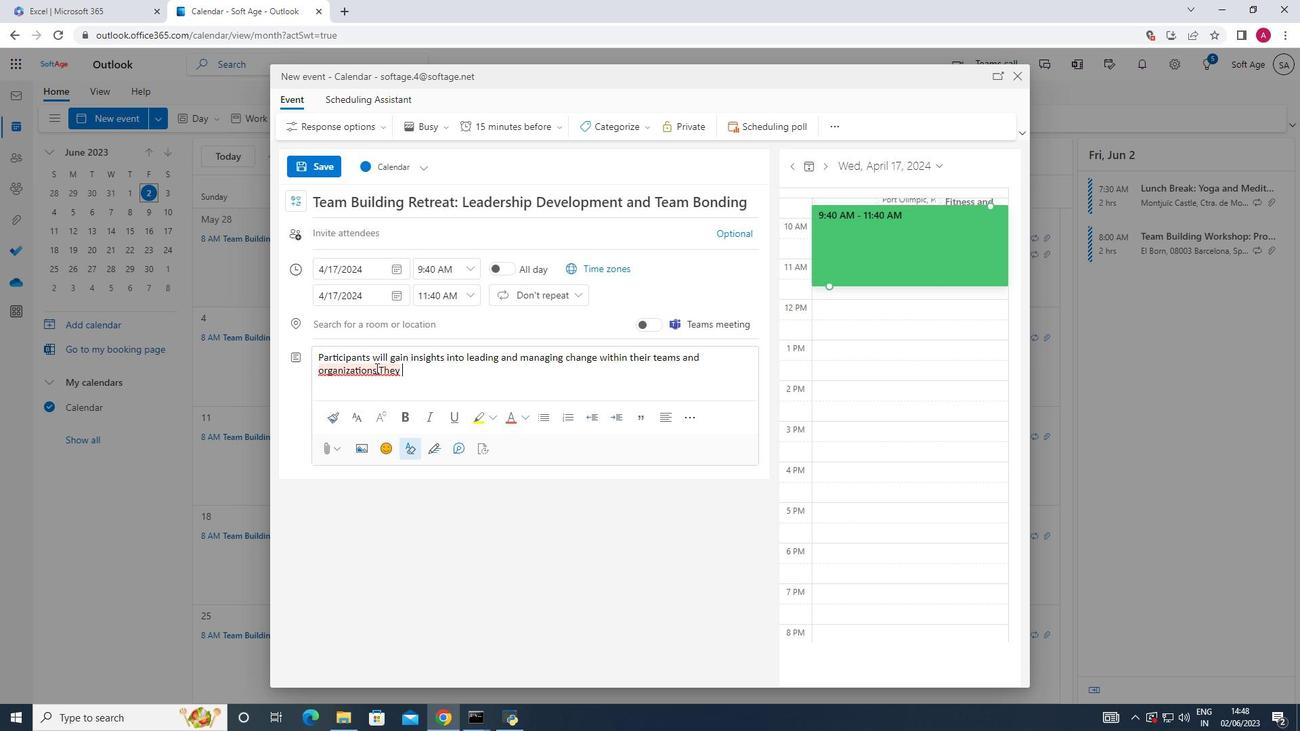 
Action: Mouse moved to (381, 373)
Screenshot: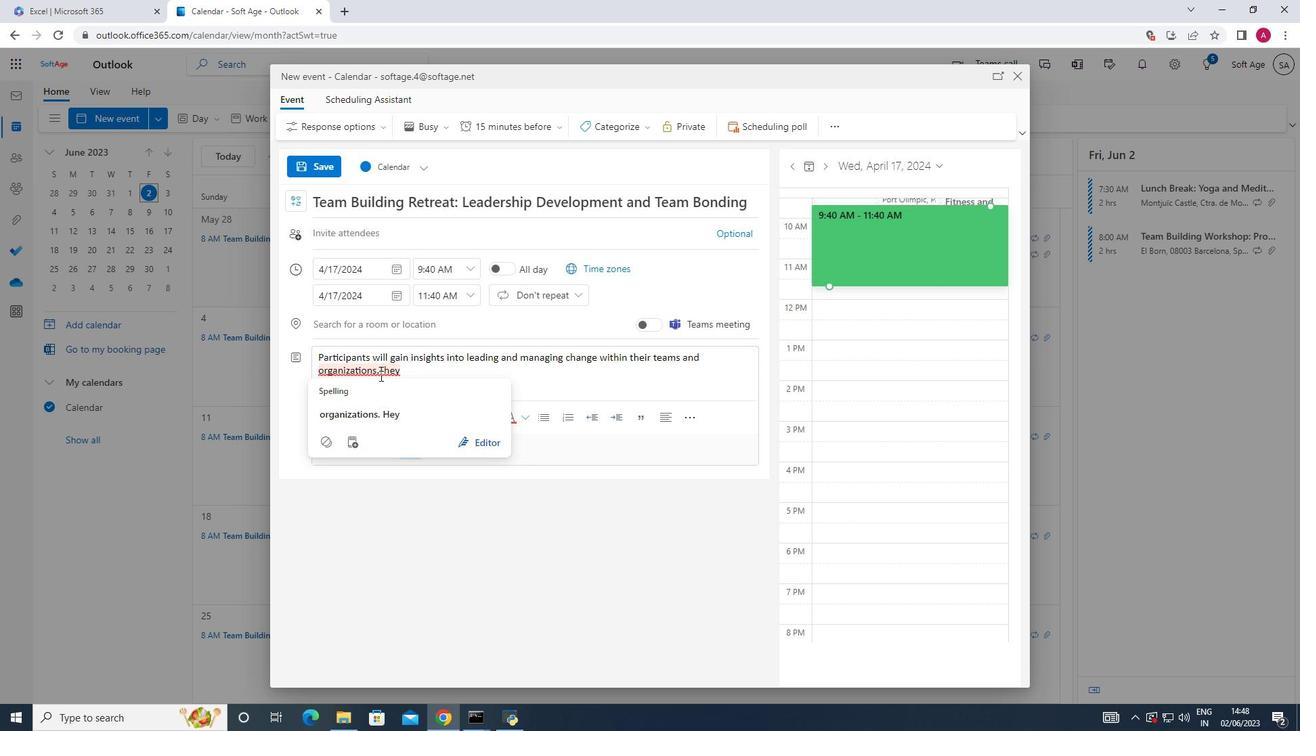 
Action: Mouse pressed left at (381, 373)
Screenshot: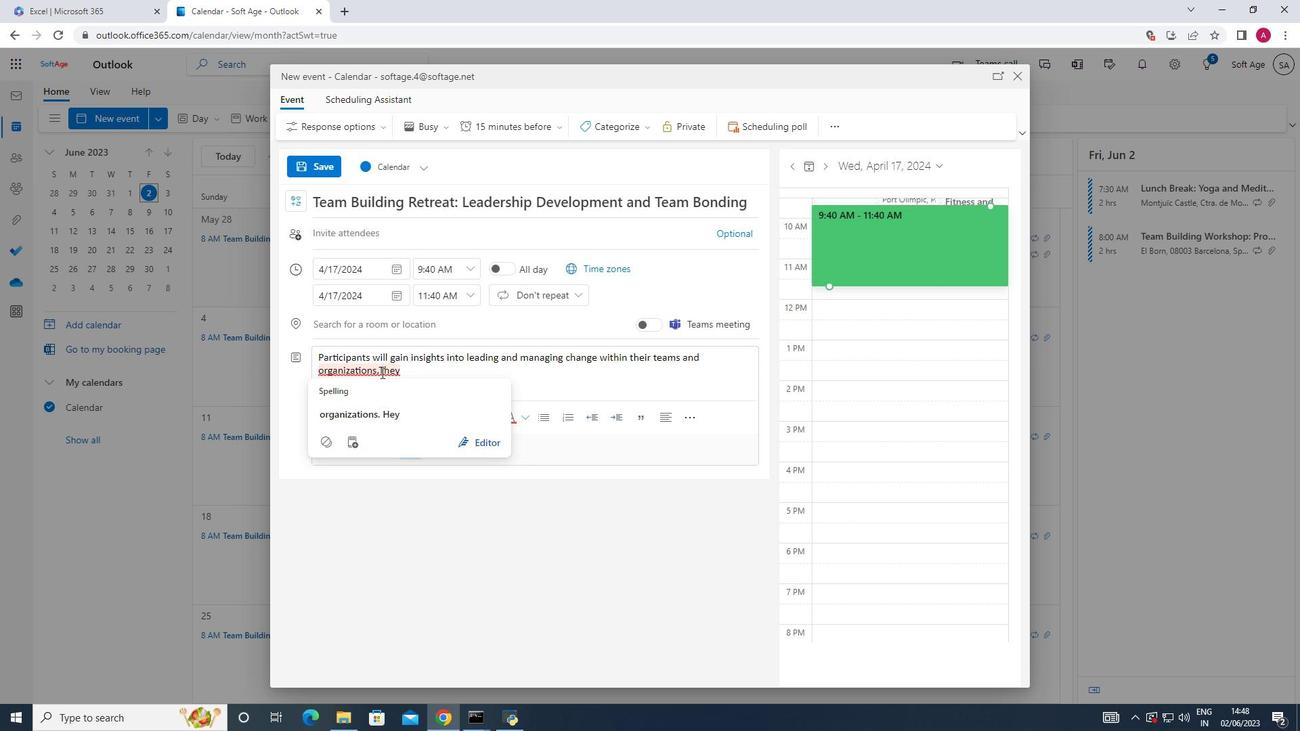 
Action: Key pressed <Key.space>
Screenshot: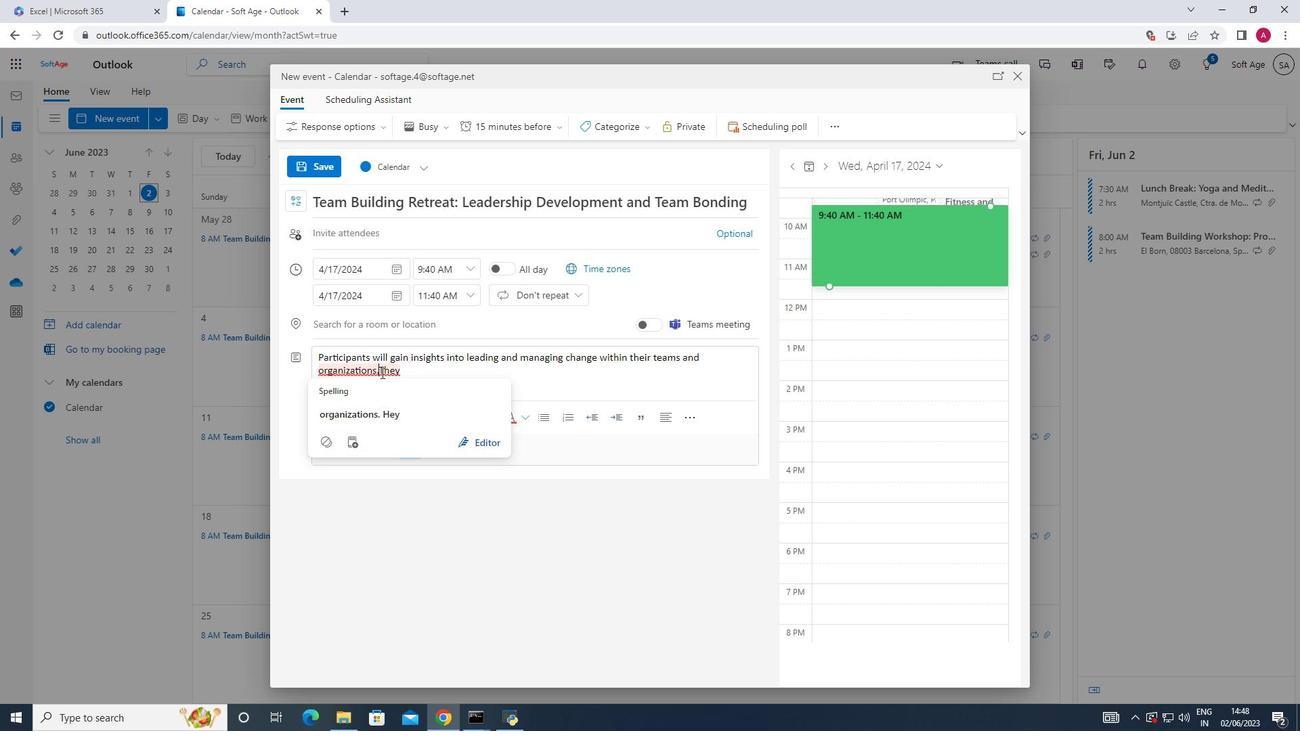 
Action: Mouse moved to (412, 369)
Screenshot: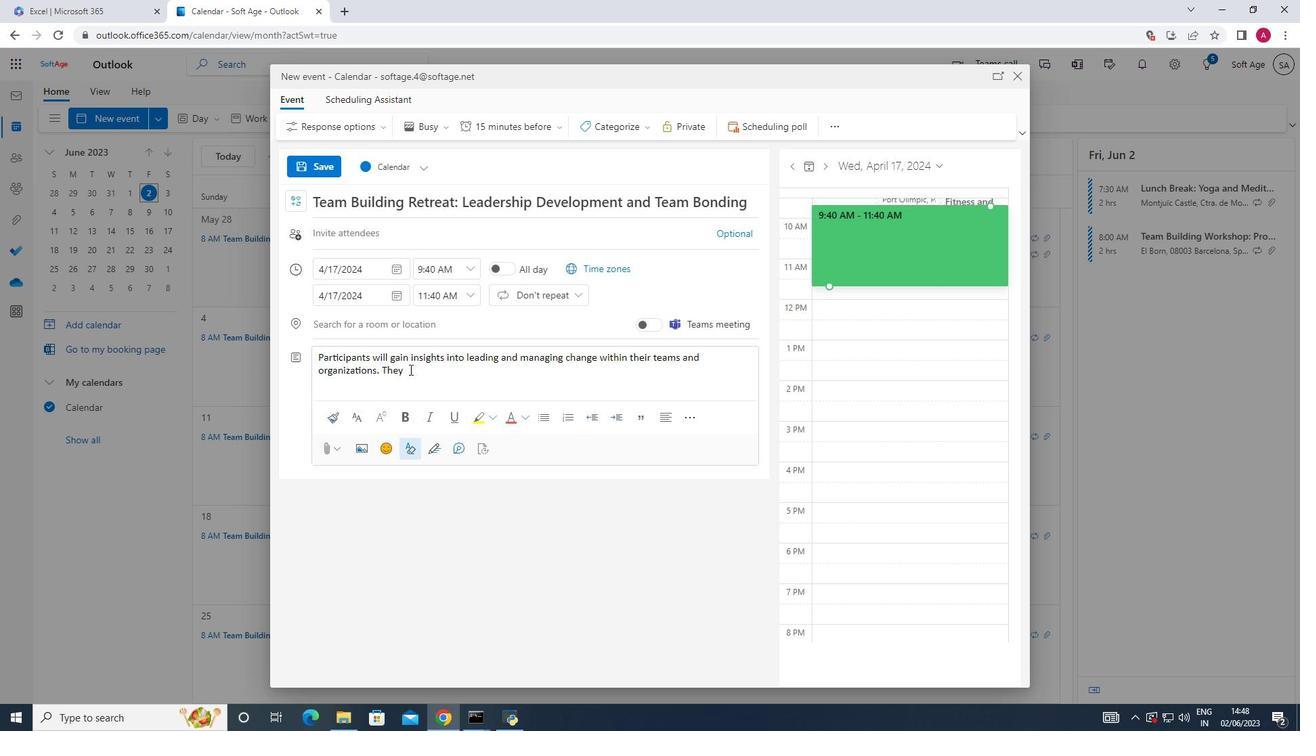 
Action: Mouse pressed left at (412, 369)
Screenshot: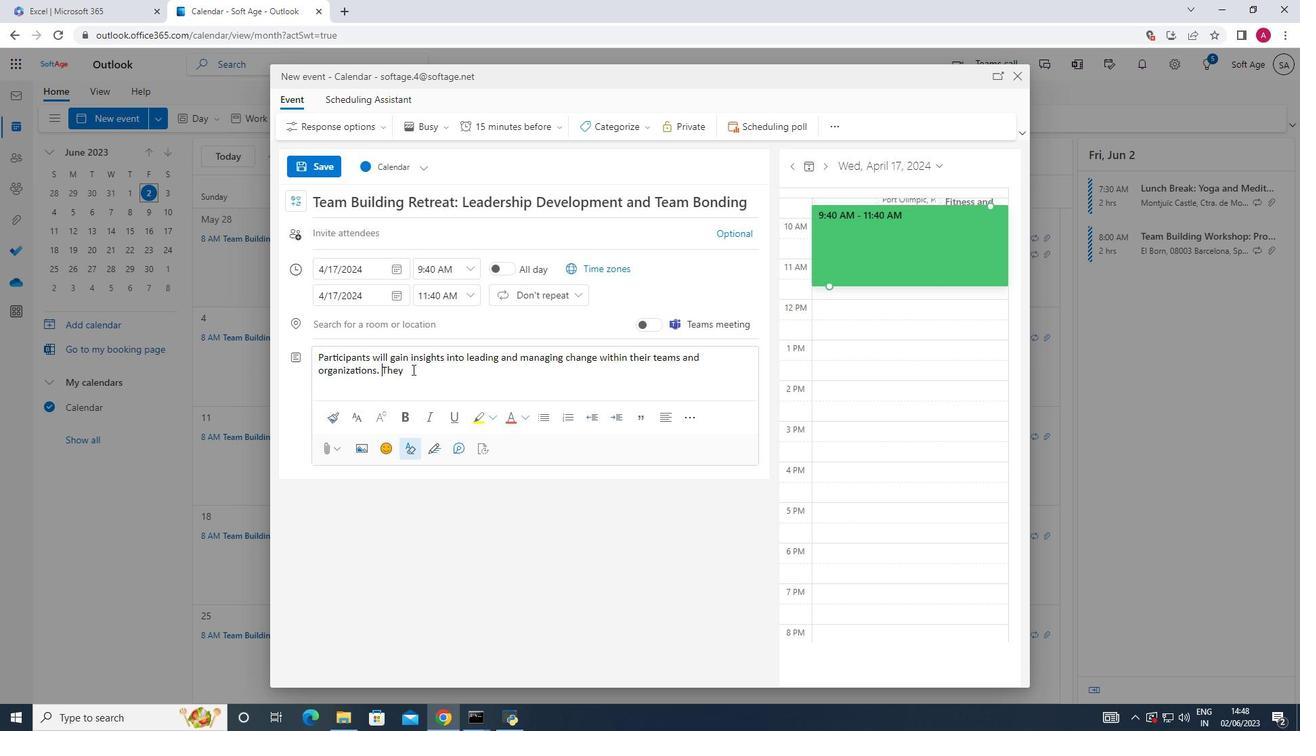 
Action: Key pressed will<Key.space>learn<Key.space>how<Key.space>to<Key.space>navigate<Key.space>change<Key.space>effectively,<Key.space>engage<Key.space>team<Key.space>members<Key.space>in<Key.space>the<Key.space>change<Key.space>process,<Key.space>and<Key.space>create<Key.space>a<Key.space>culture<Key.space>of<Key.space>adaptability<Key.space>and<Key.space>resilience.,
Screenshot: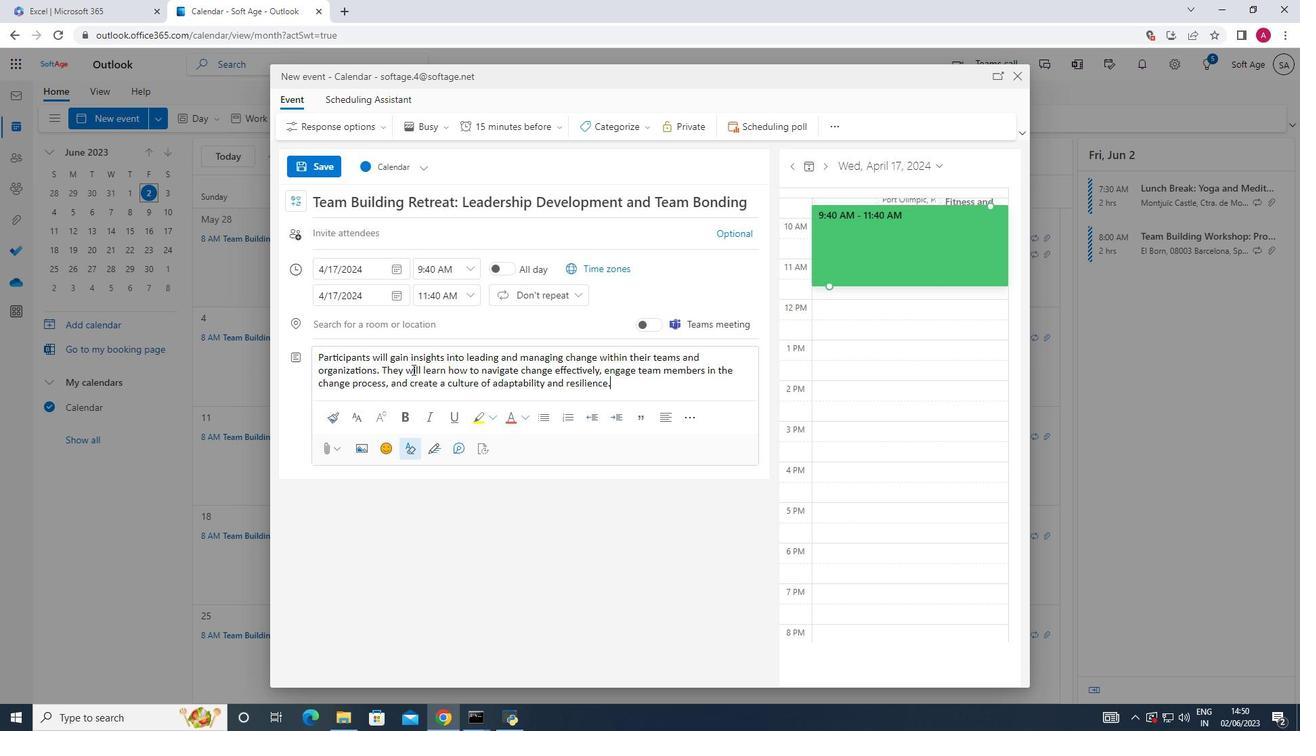 
Action: Mouse moved to (651, 125)
Screenshot: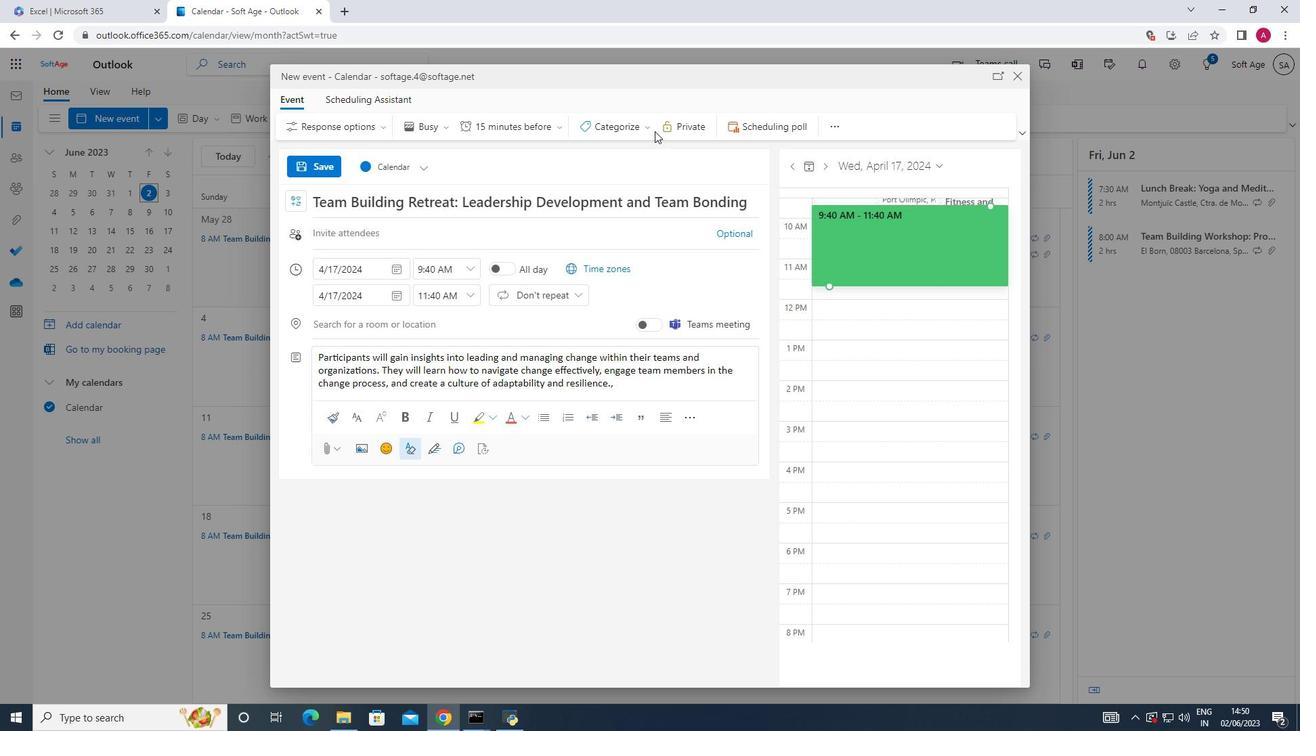 
Action: Mouse pressed left at (651, 125)
Screenshot: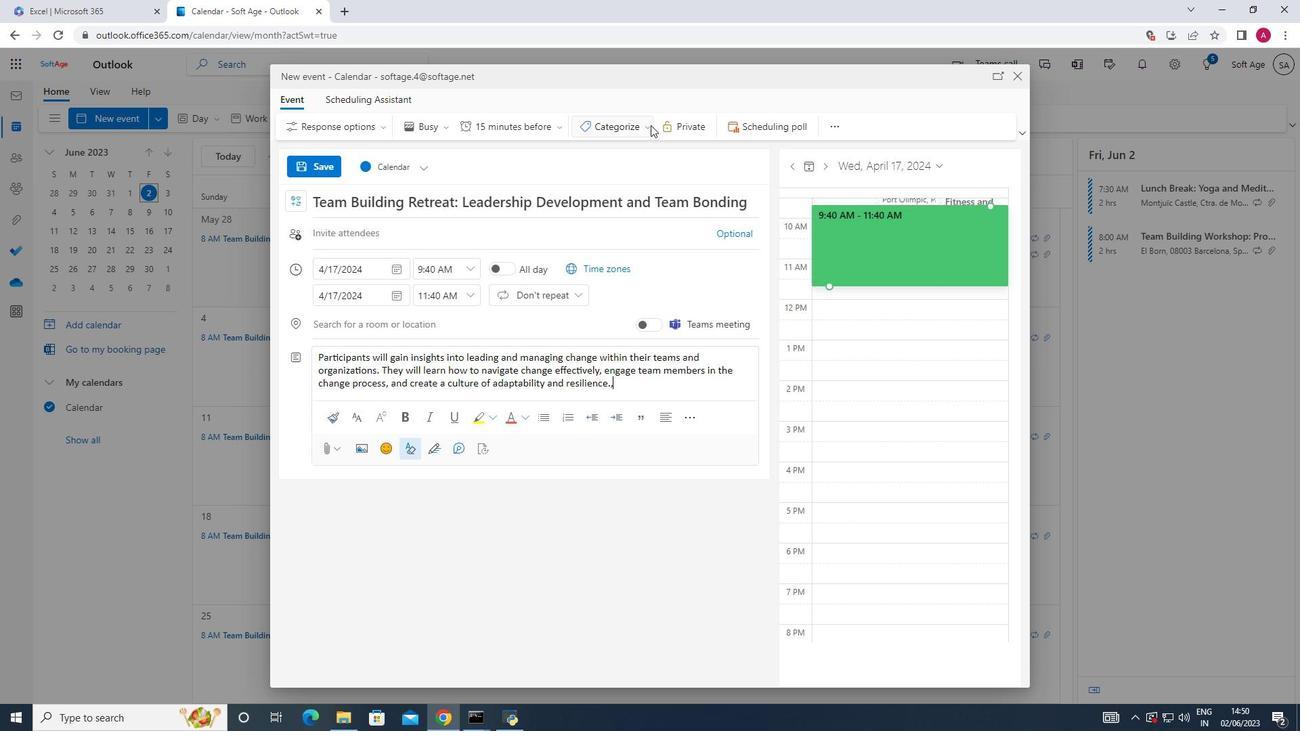 
Action: Mouse moved to (613, 235)
Screenshot: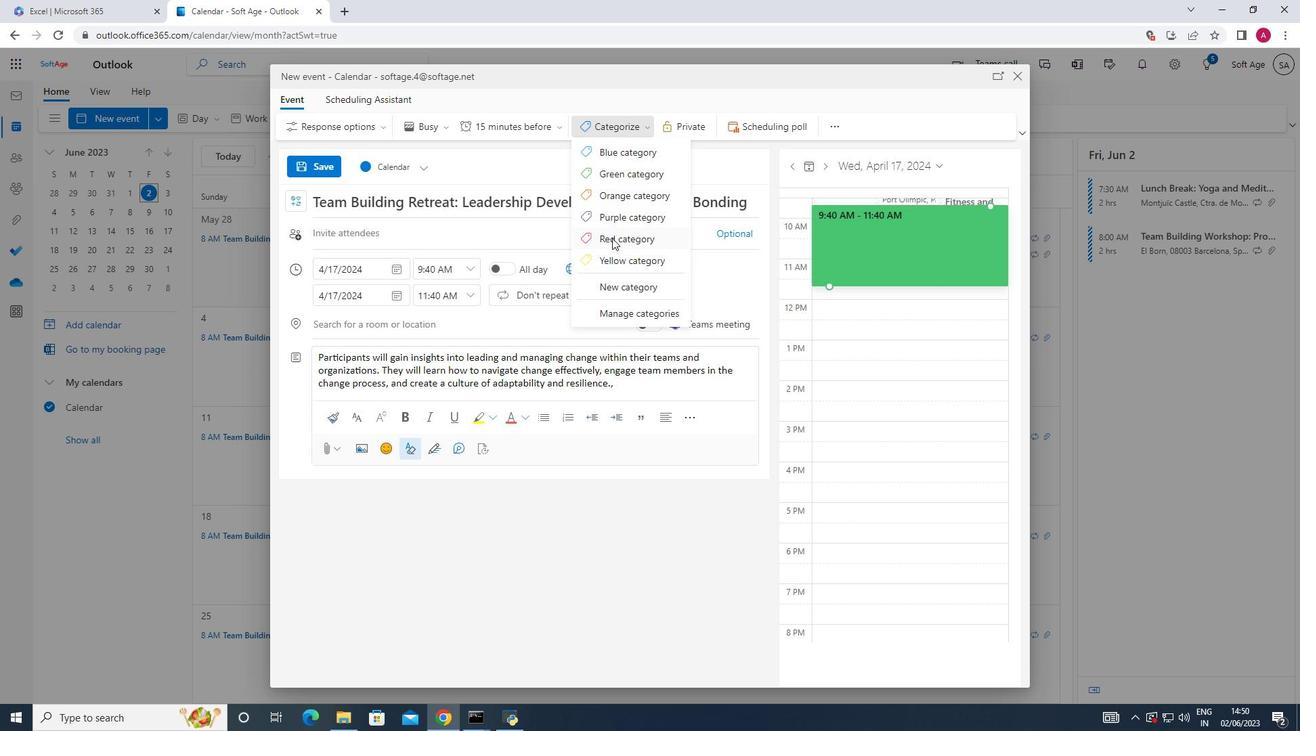 
Action: Mouse pressed left at (613, 235)
Screenshot: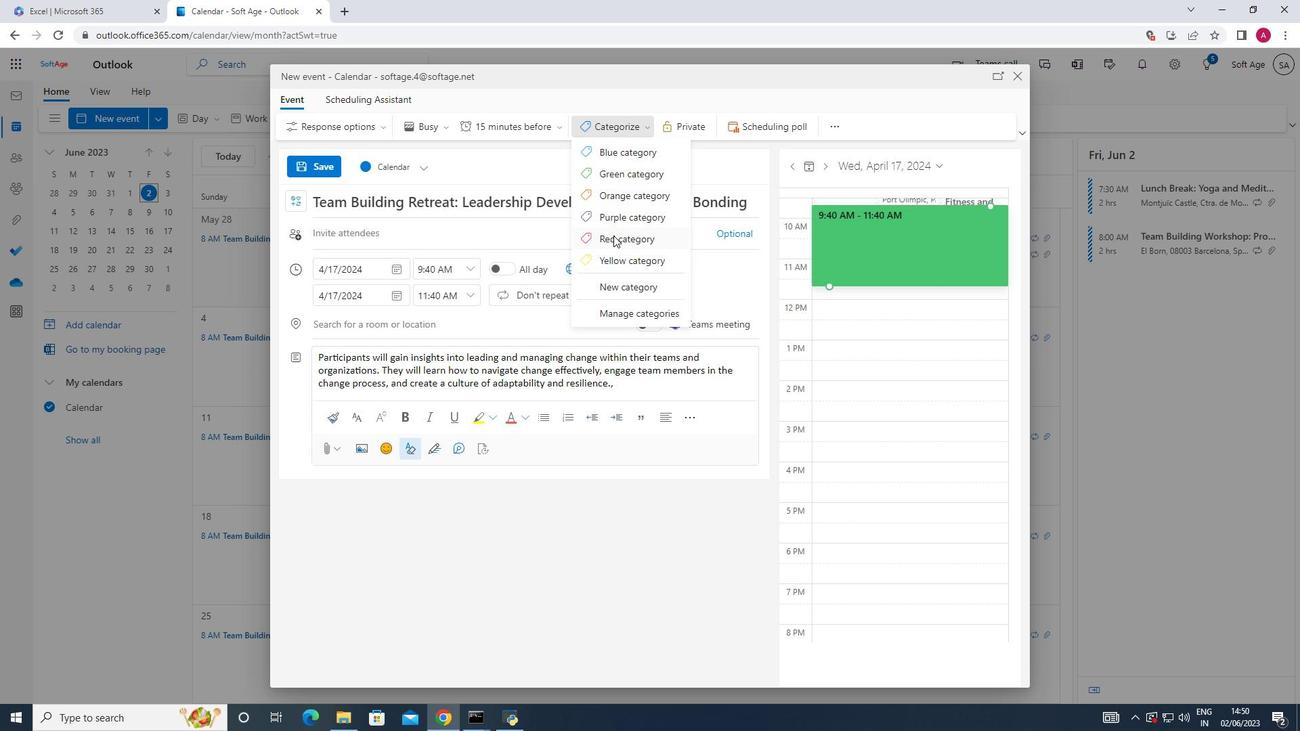 
Action: Mouse moved to (398, 326)
Screenshot: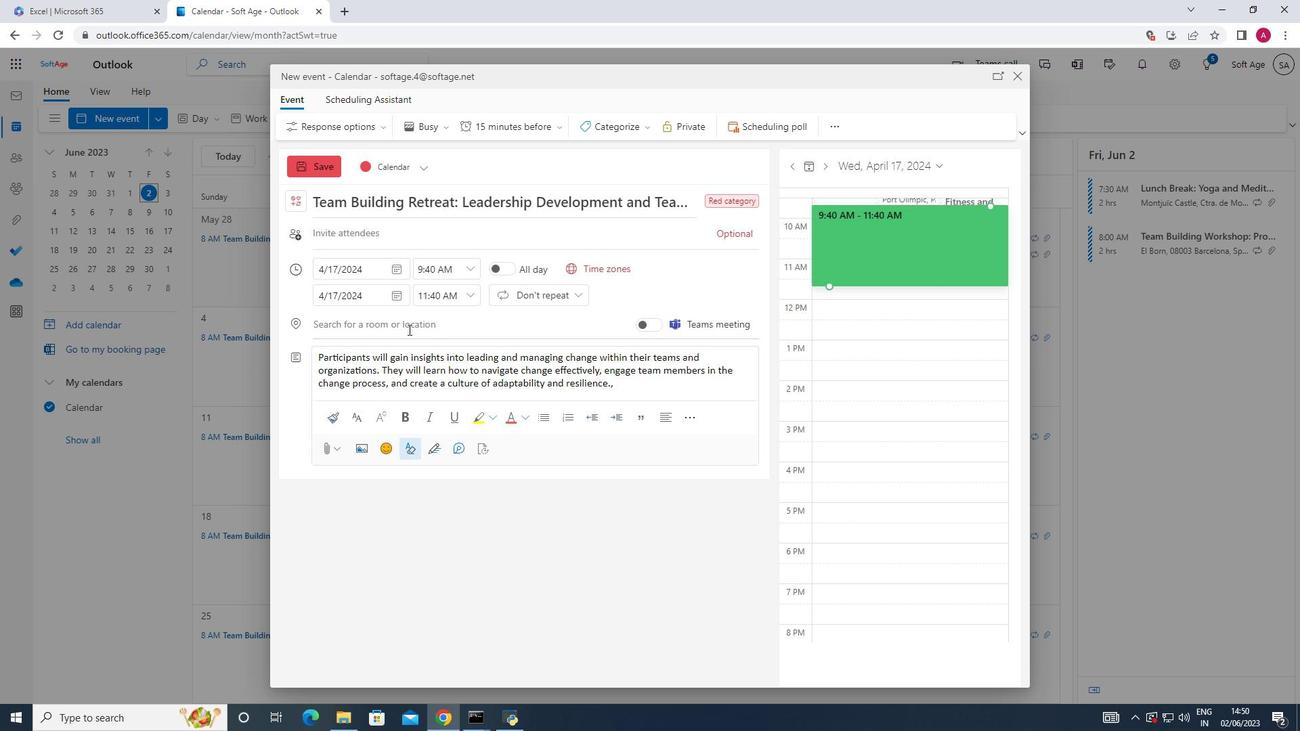 
Action: Mouse pressed left at (398, 326)
Screenshot: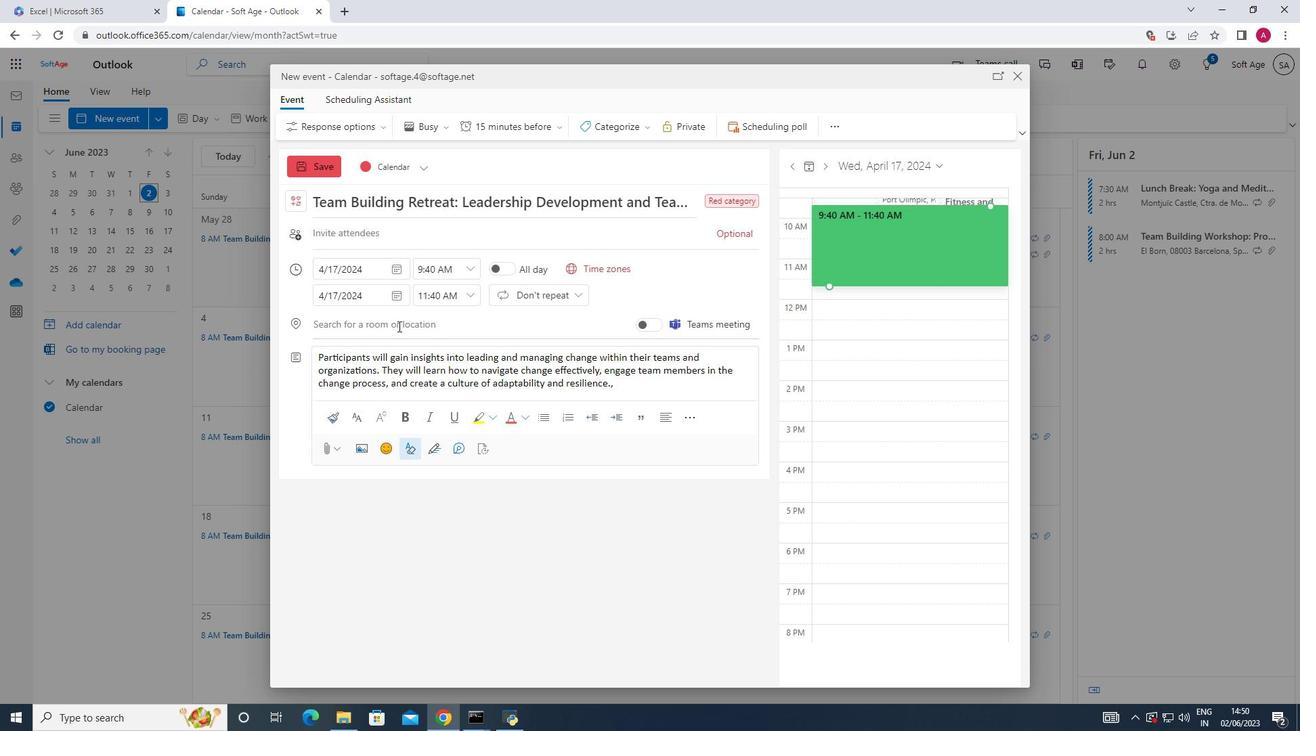 
Action: Mouse moved to (392, 292)
Screenshot: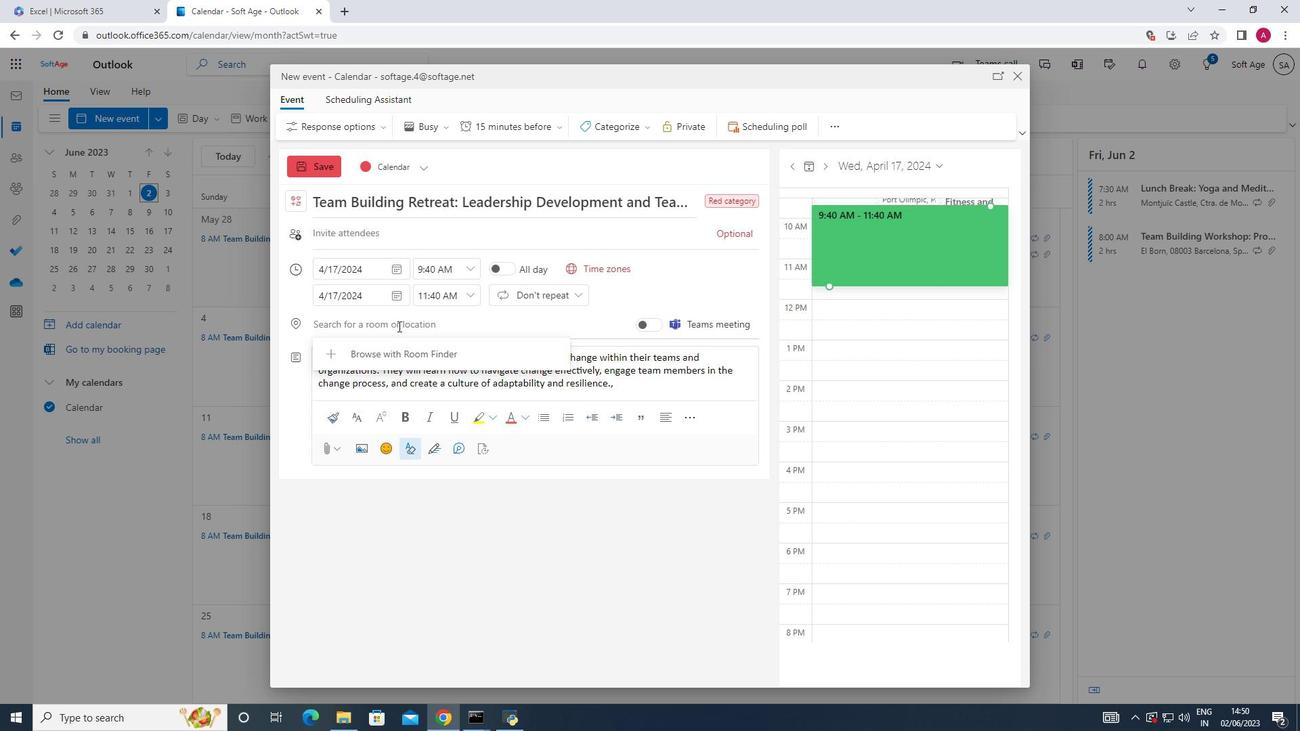 
Action: Key pressed <Key.shift><Key.shift><Key.shift>Jersusalem,<Key.shift_r>Israel
Screenshot: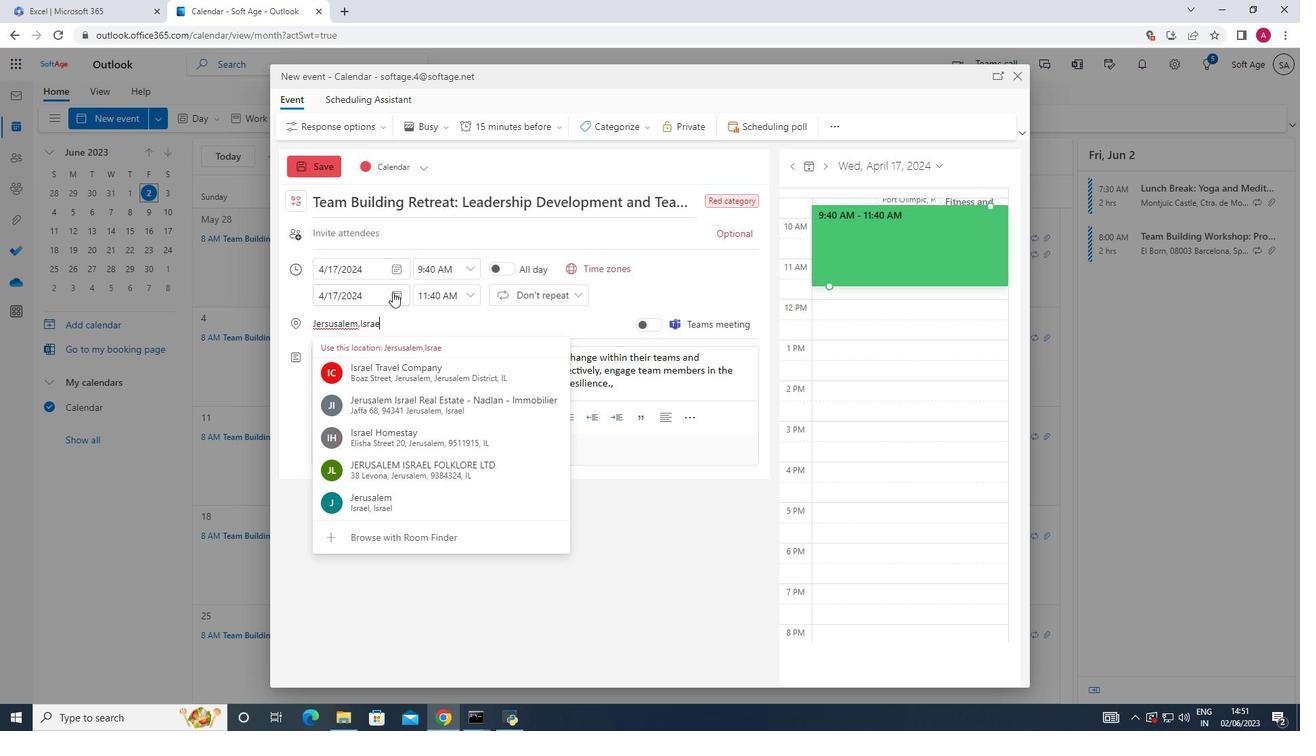 
Action: Mouse moved to (428, 344)
Screenshot: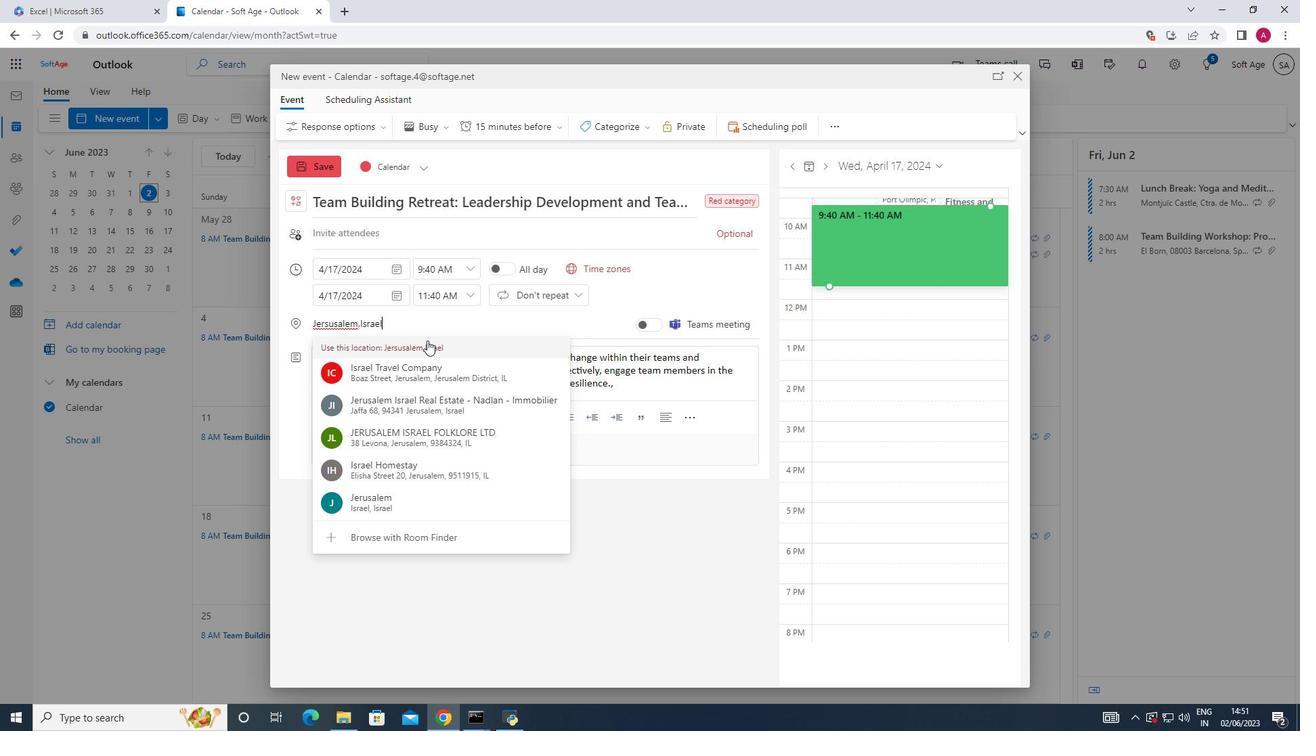 
Action: Mouse pressed left at (428, 344)
Screenshot: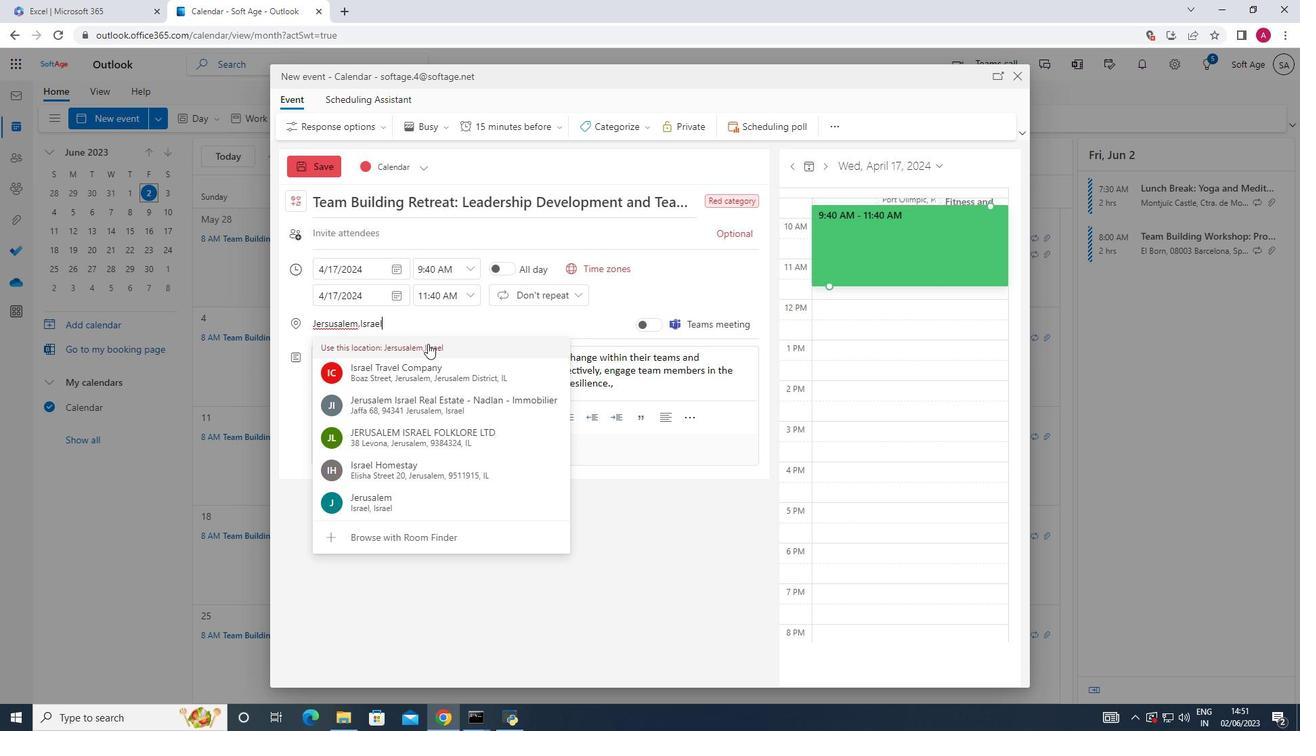 
Action: Mouse moved to (426, 346)
Screenshot: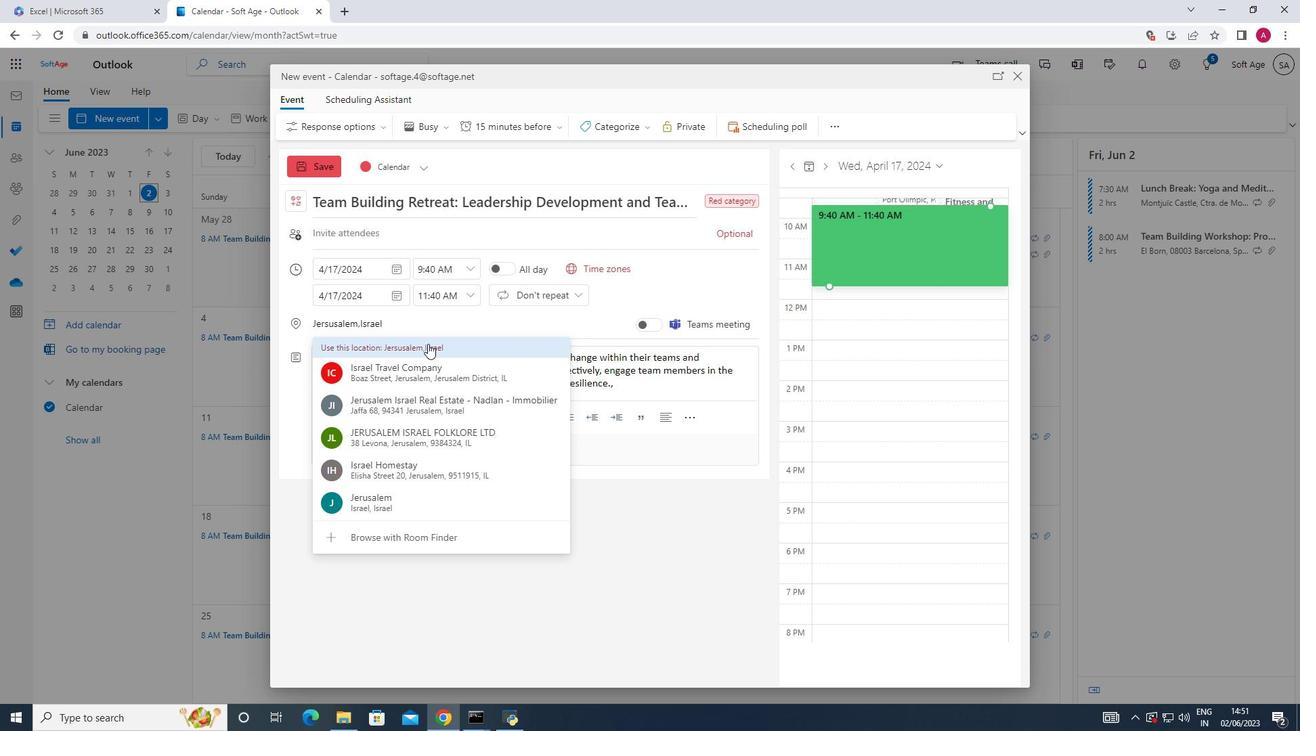 
Action: Mouse scrolled (426, 347) with delta (0, 0)
Screenshot: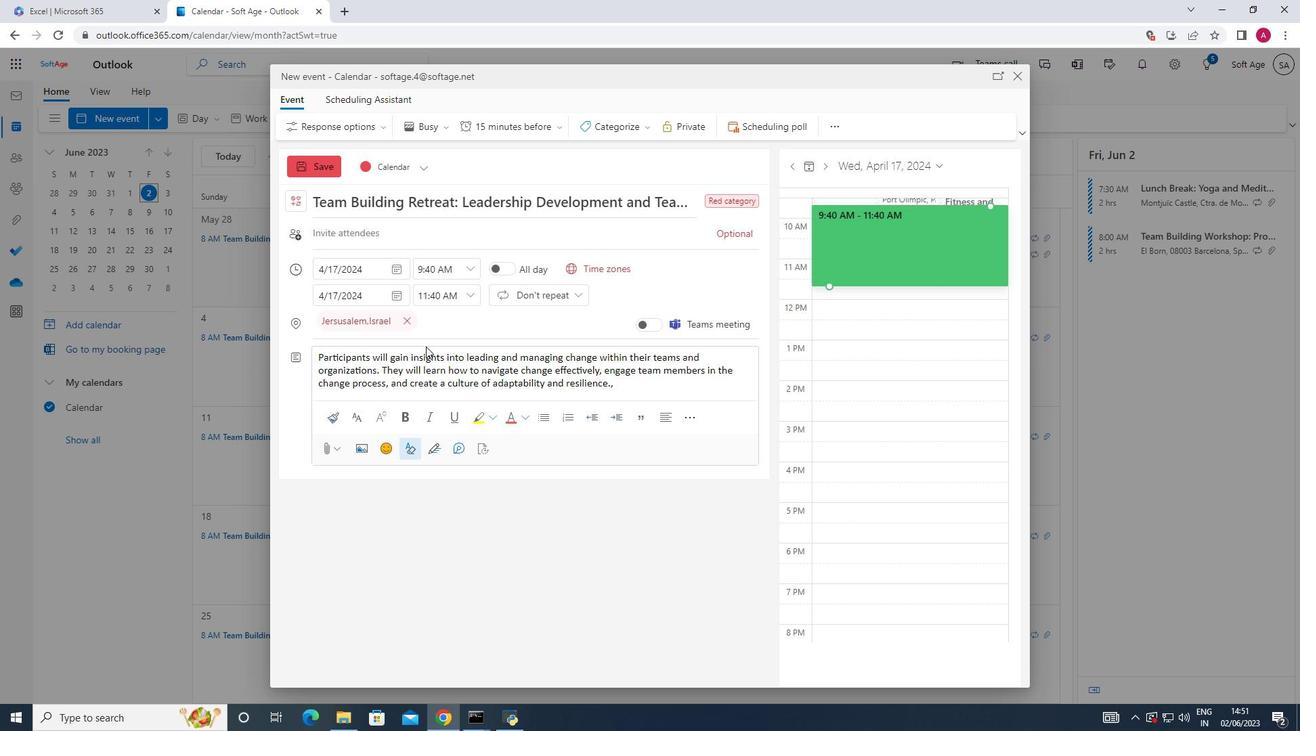 
Action: Mouse moved to (408, 234)
Screenshot: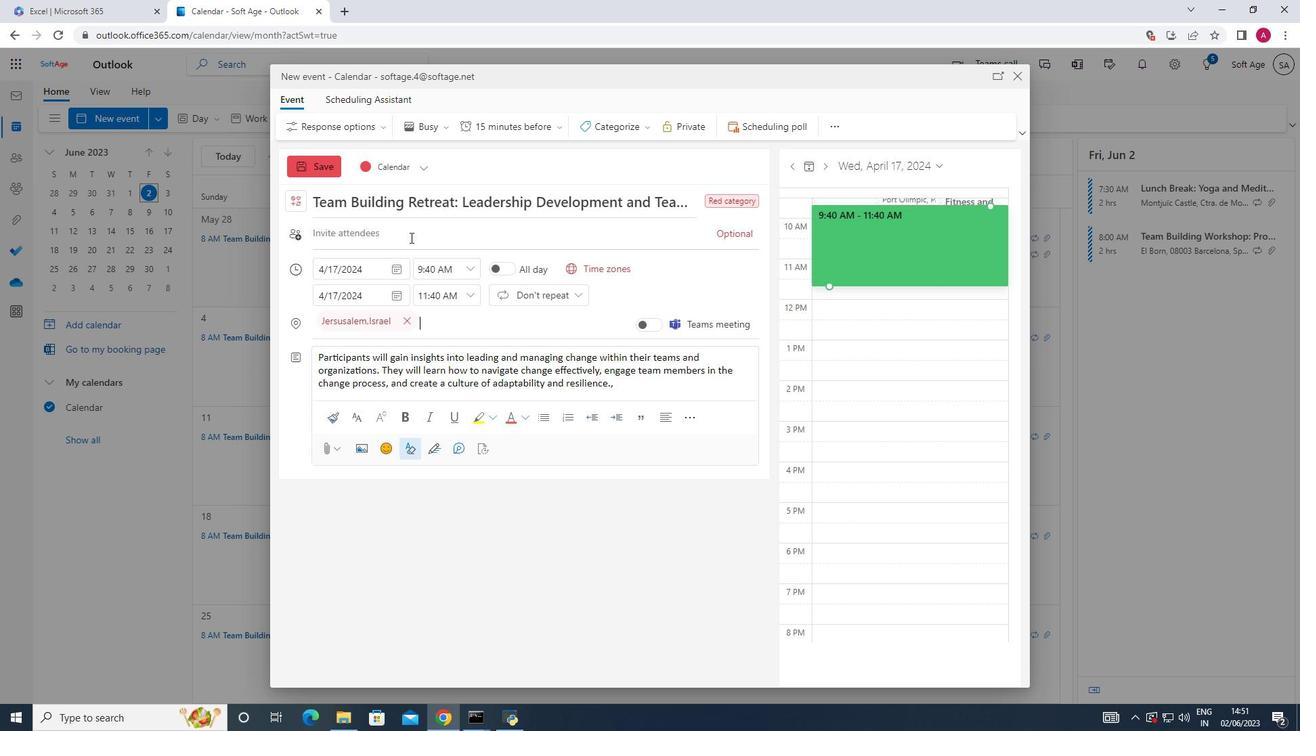 
Action: Mouse pressed left at (408, 234)
Screenshot: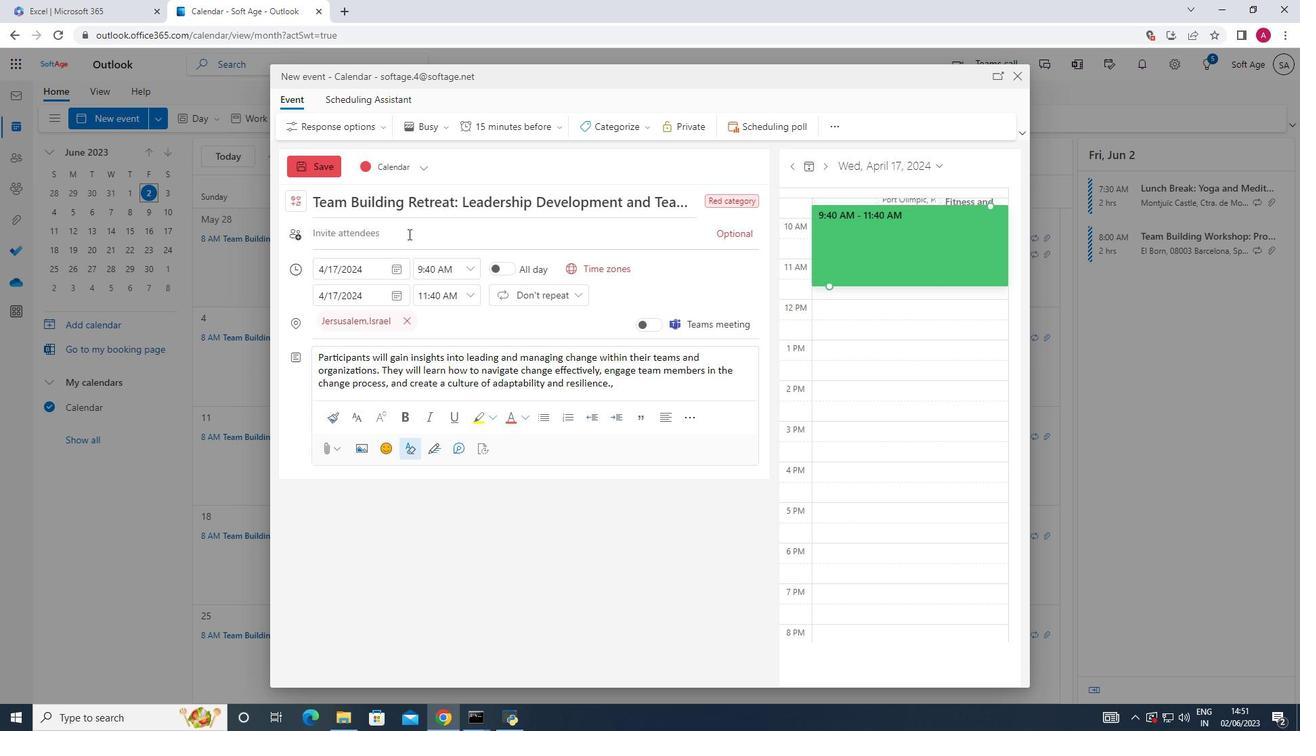 
Action: Key pressed softagr<Key.backspace>e.5<Key.shift>@
Screenshot: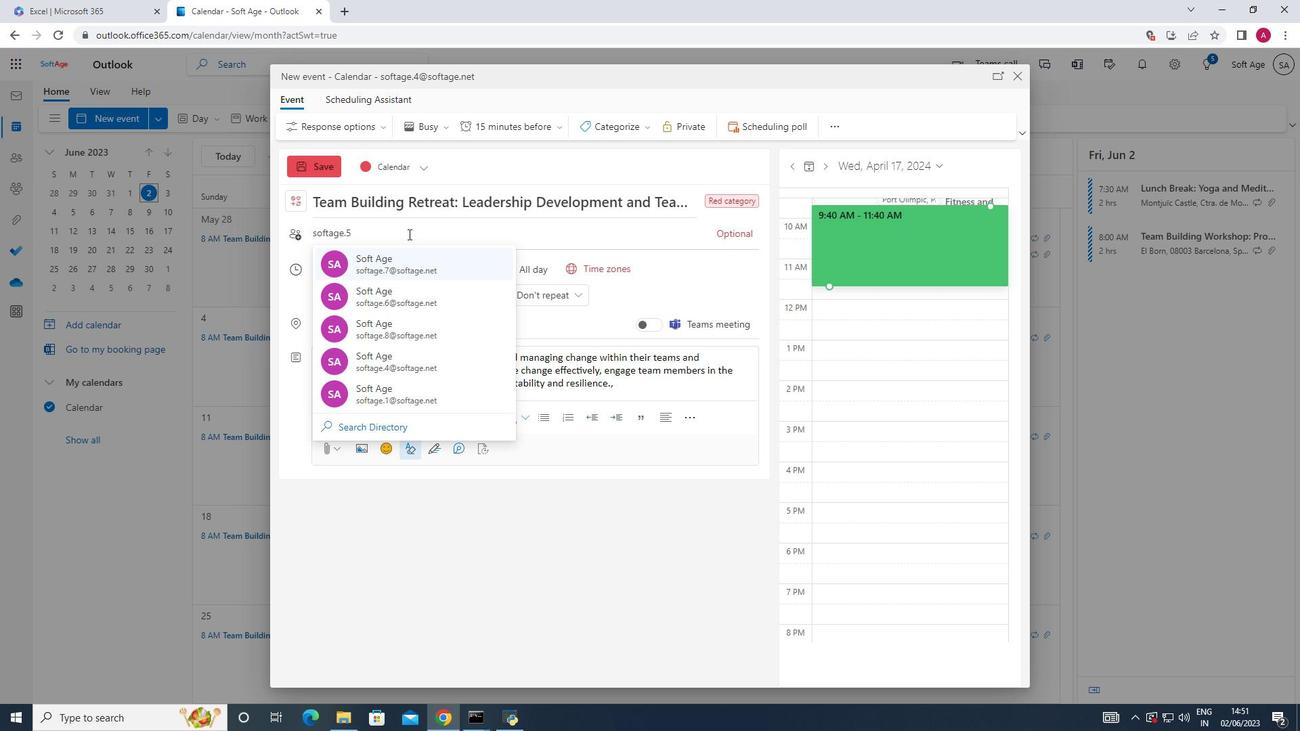 
Action: Mouse moved to (428, 260)
Screenshot: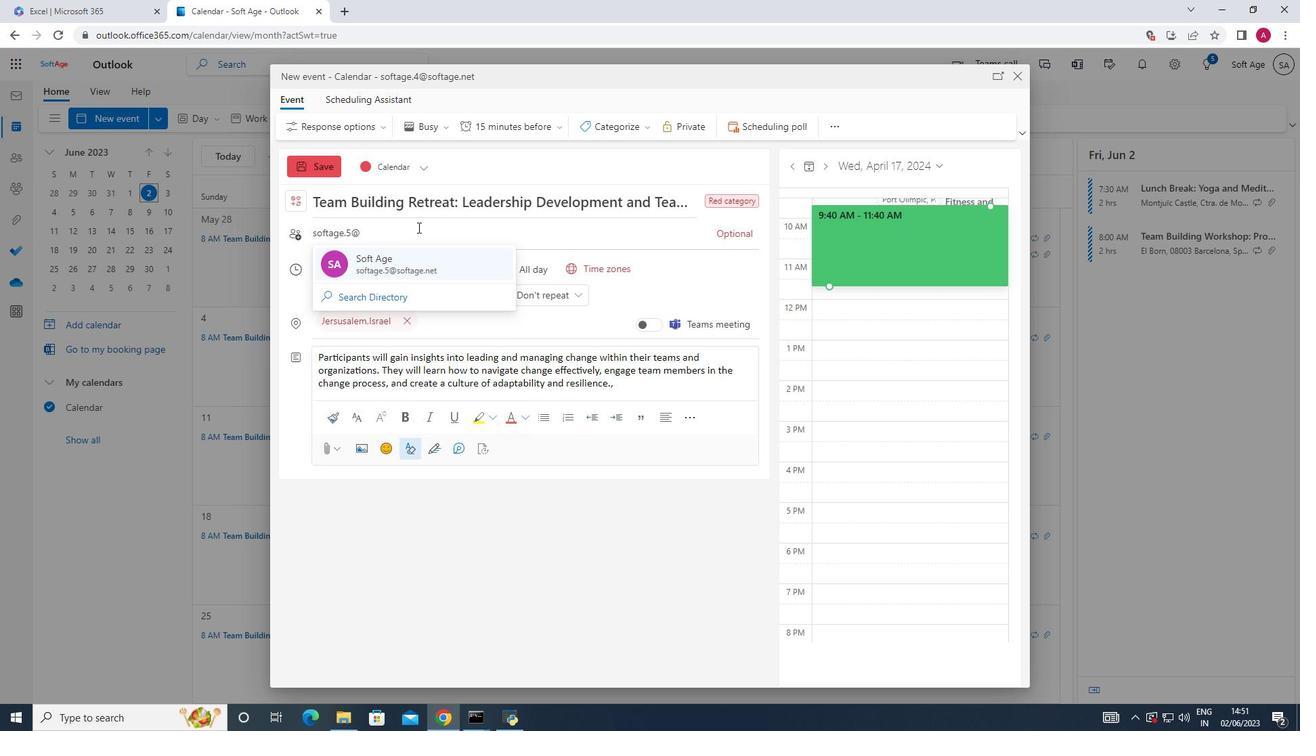
Action: Mouse pressed left at (428, 260)
Screenshot: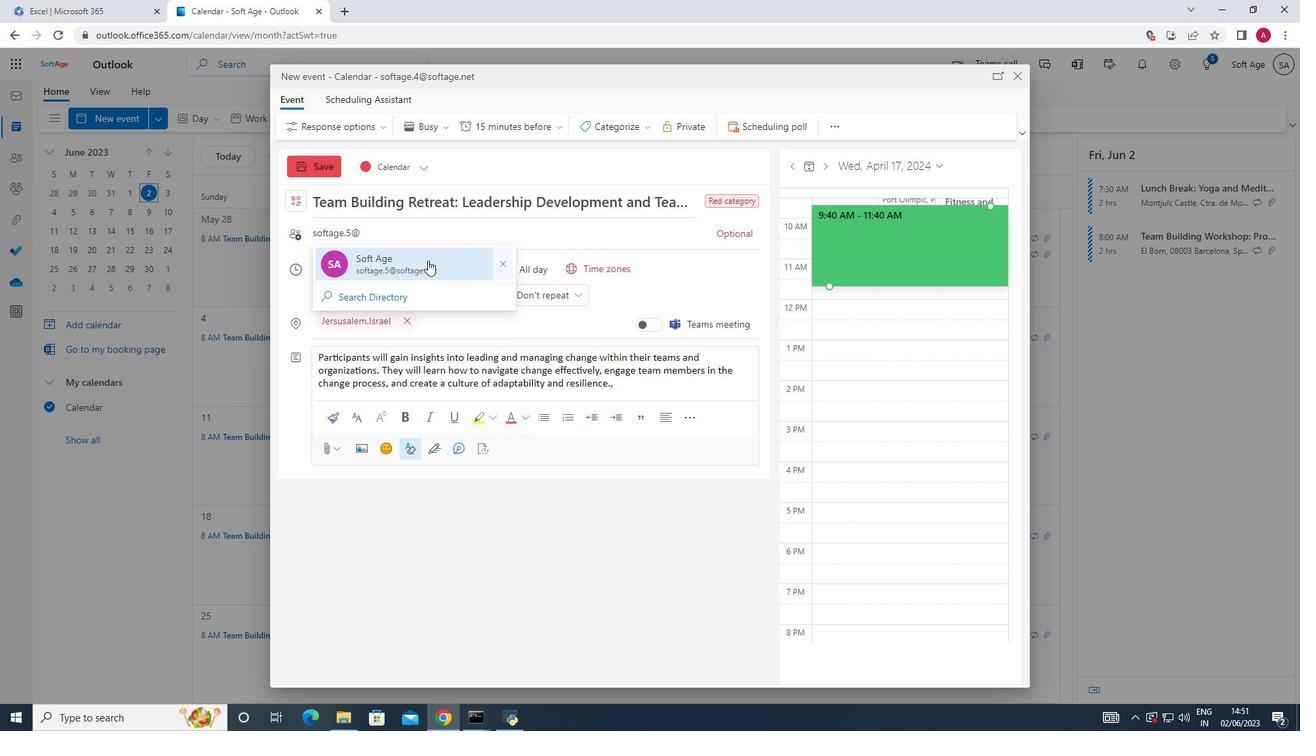 
Action: Key pressed softage.6
Screenshot: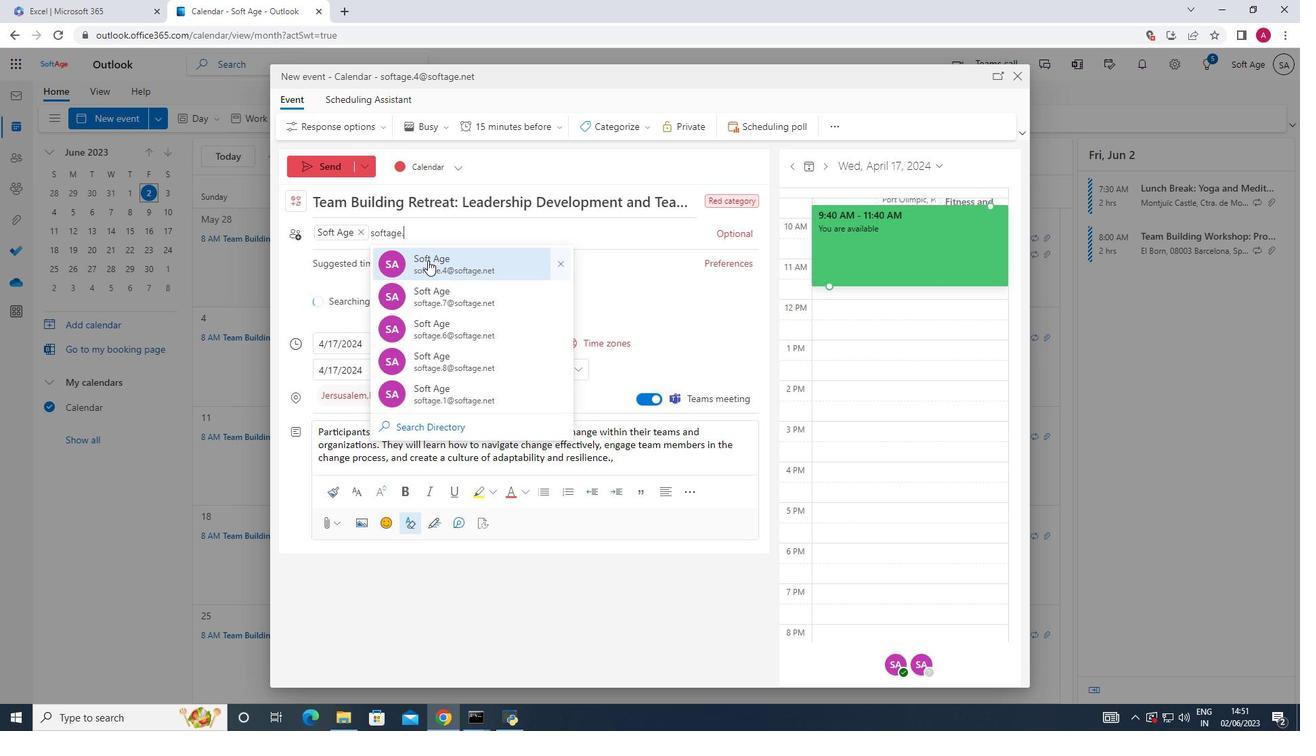 
Action: Mouse moved to (427, 289)
Screenshot: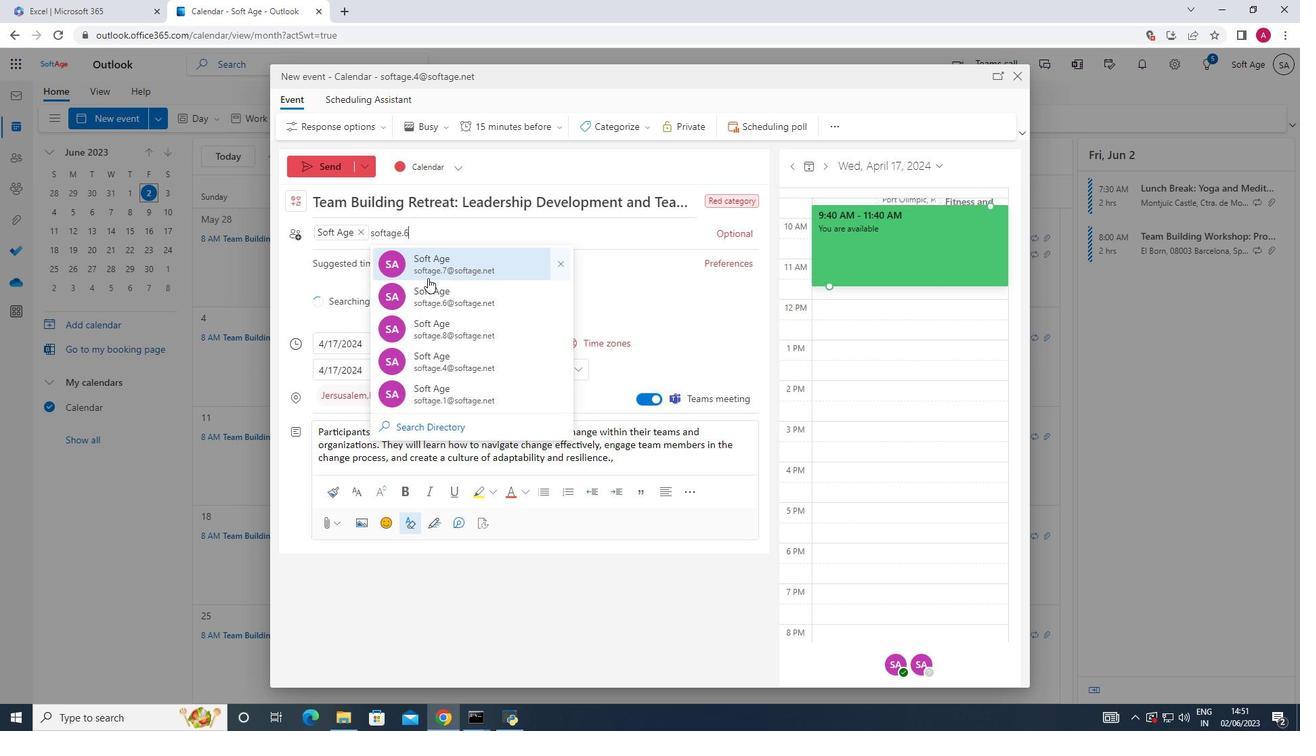 
Action: Mouse pressed left at (427, 289)
Screenshot: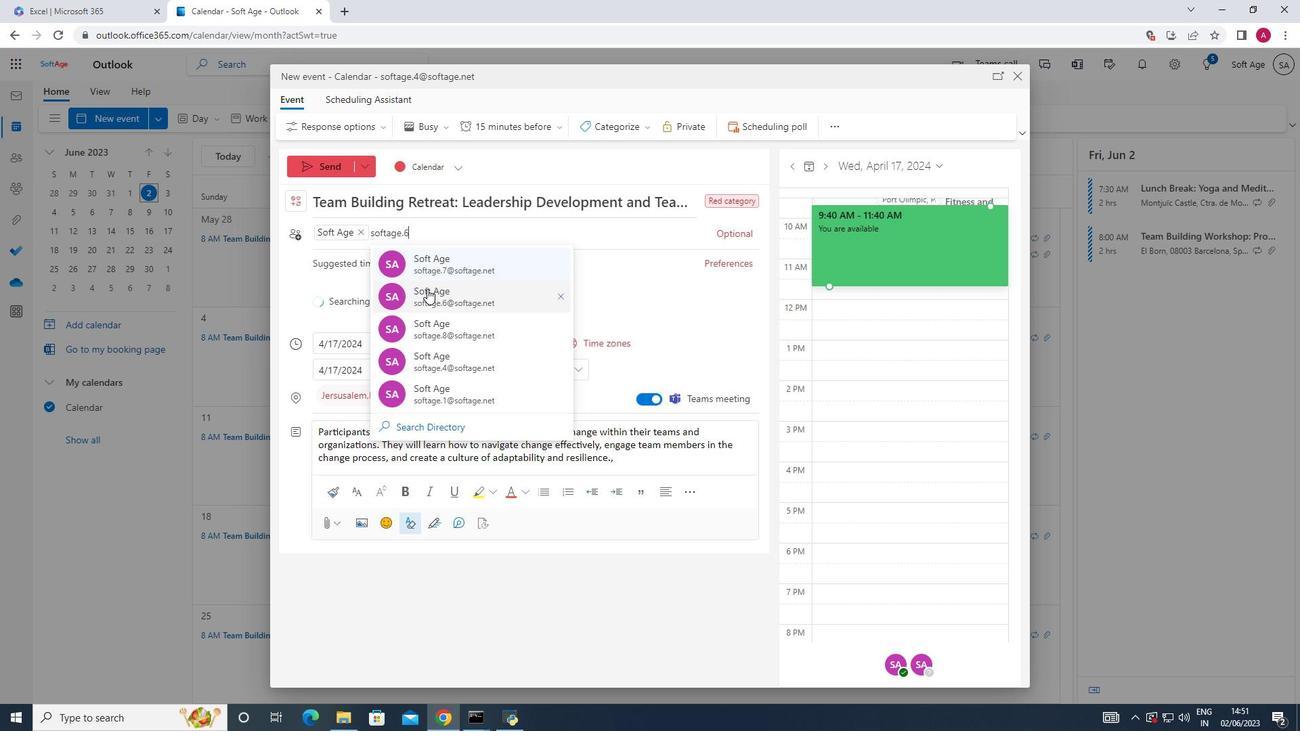 
Action: Mouse moved to (558, 123)
Screenshot: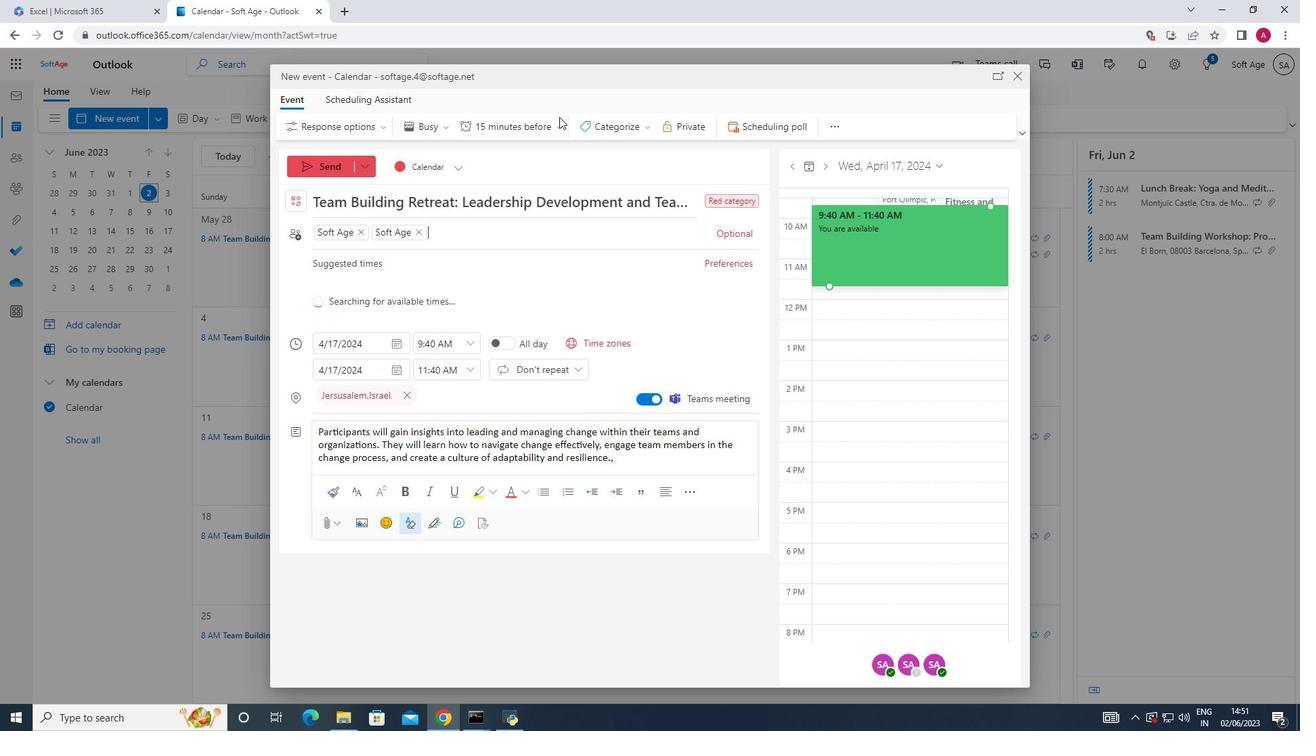 
Action: Mouse pressed left at (558, 123)
Screenshot: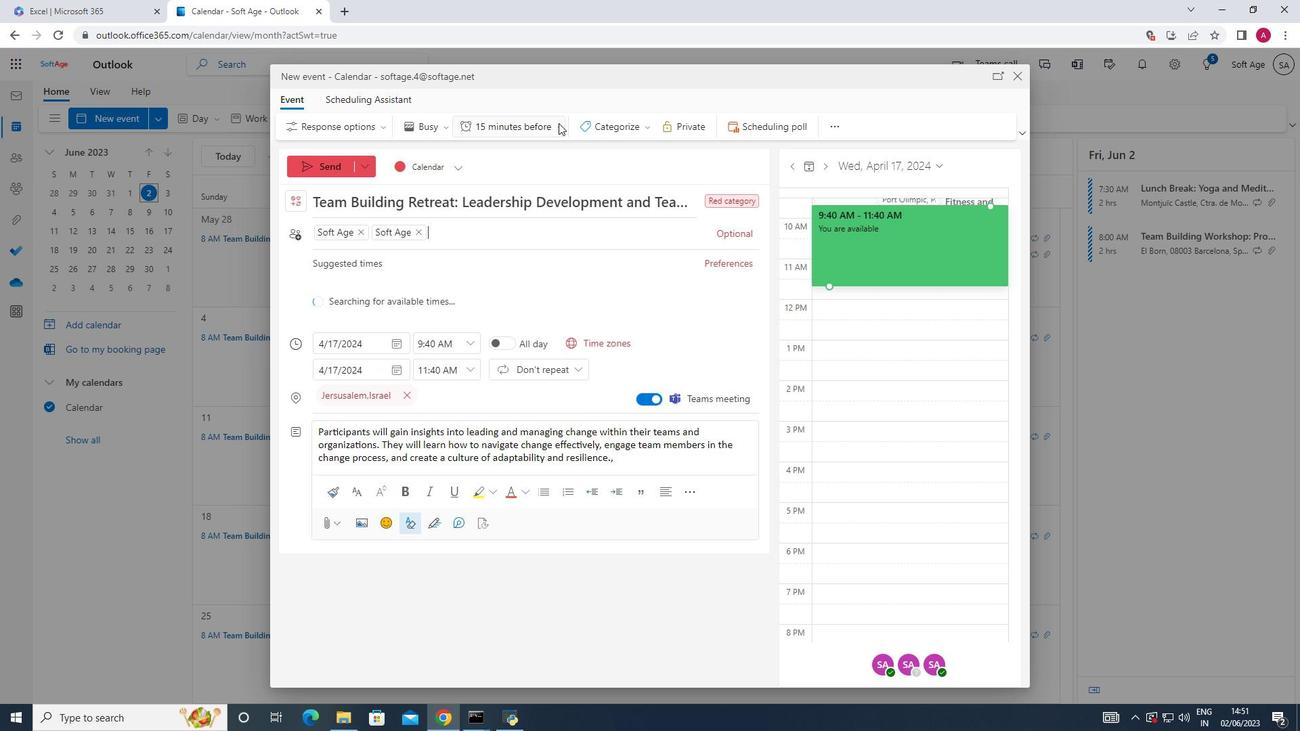 
Action: Mouse moved to (526, 327)
Screenshot: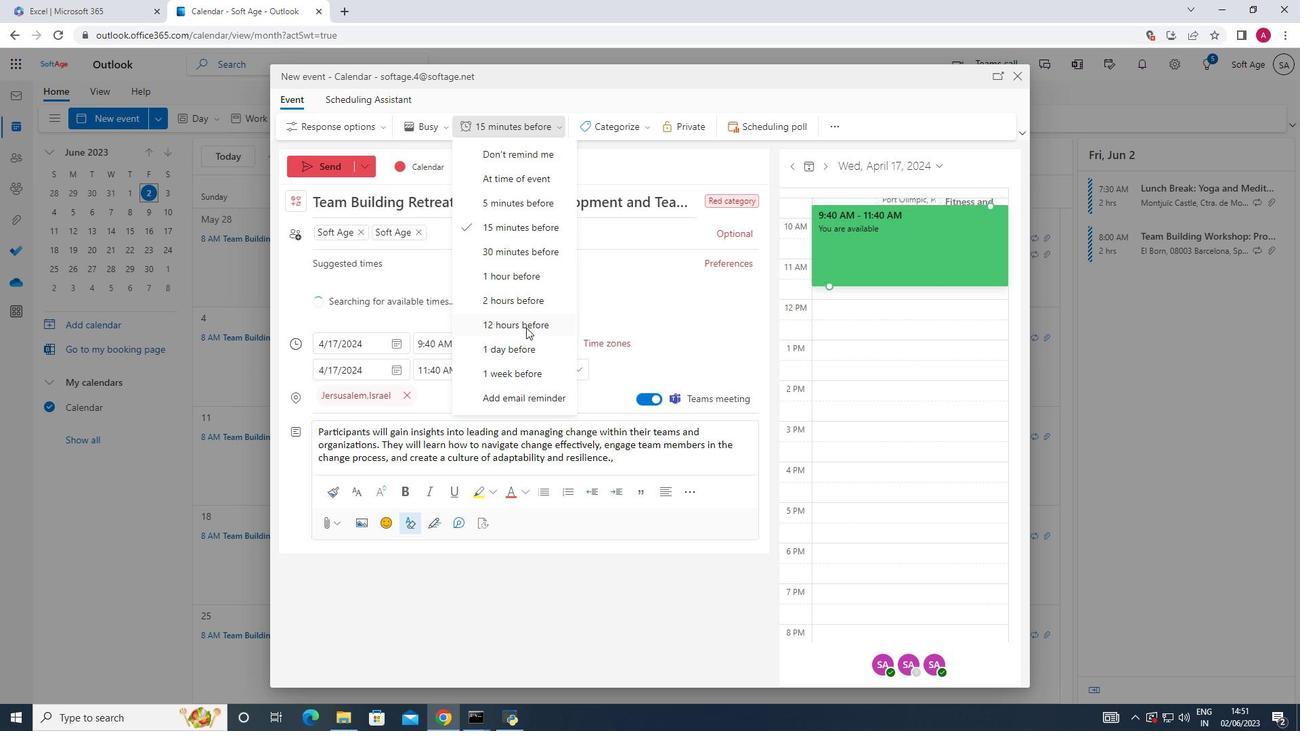 
Action: Mouse pressed left at (526, 327)
Screenshot: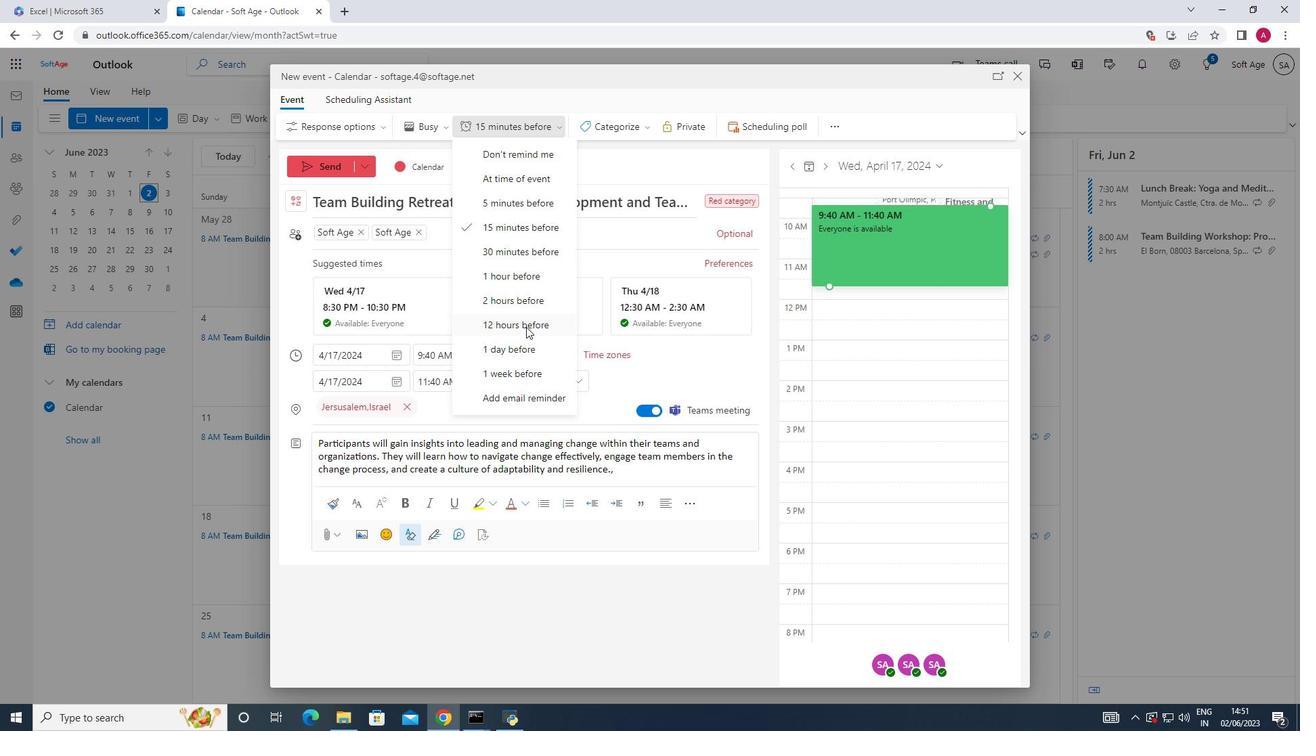 
Action: Mouse moved to (349, 168)
Screenshot: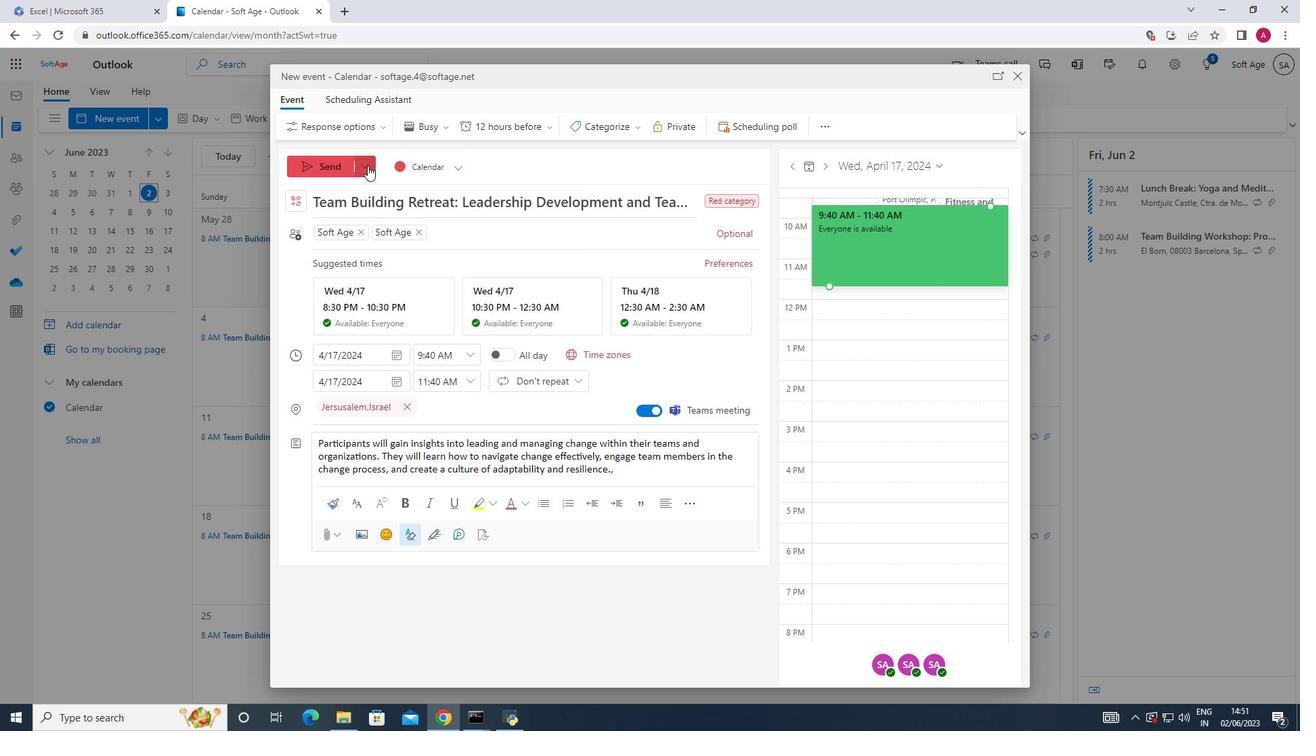 
Action: Mouse pressed left at (349, 168)
Screenshot: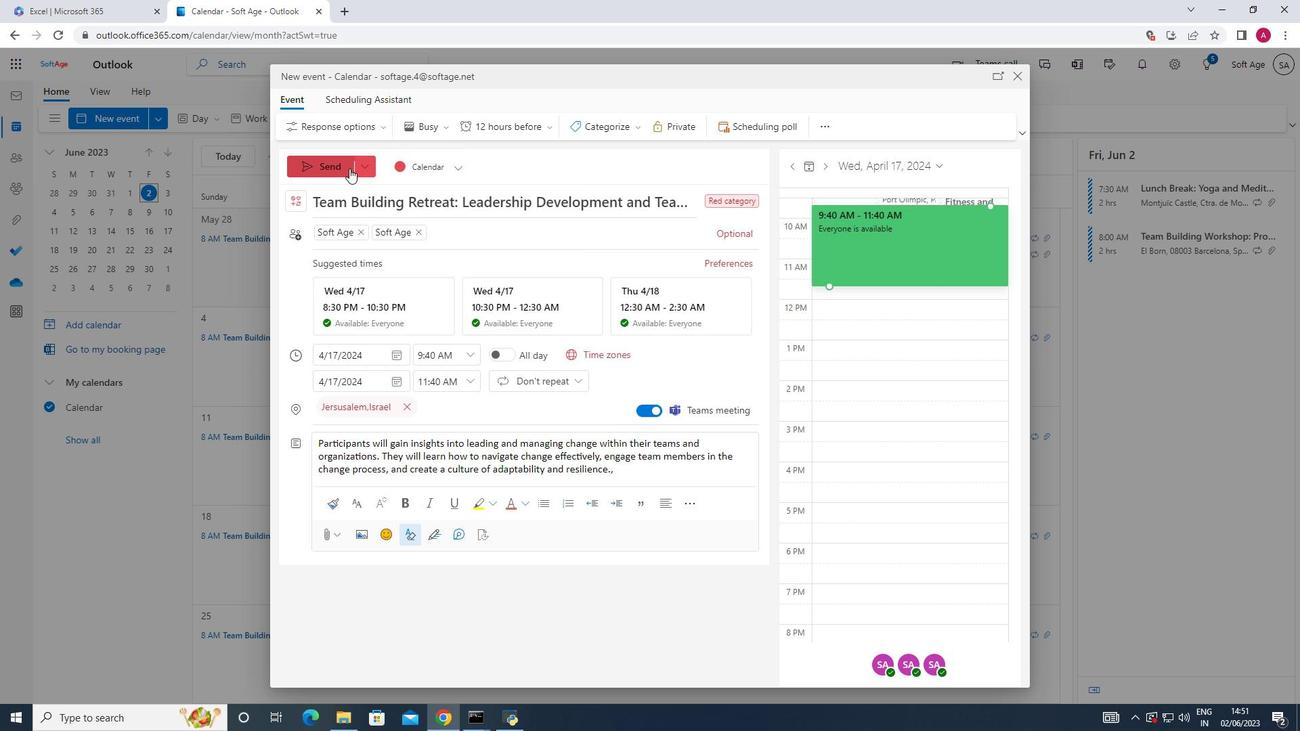 
Action: Mouse pressed left at (349, 168)
Screenshot: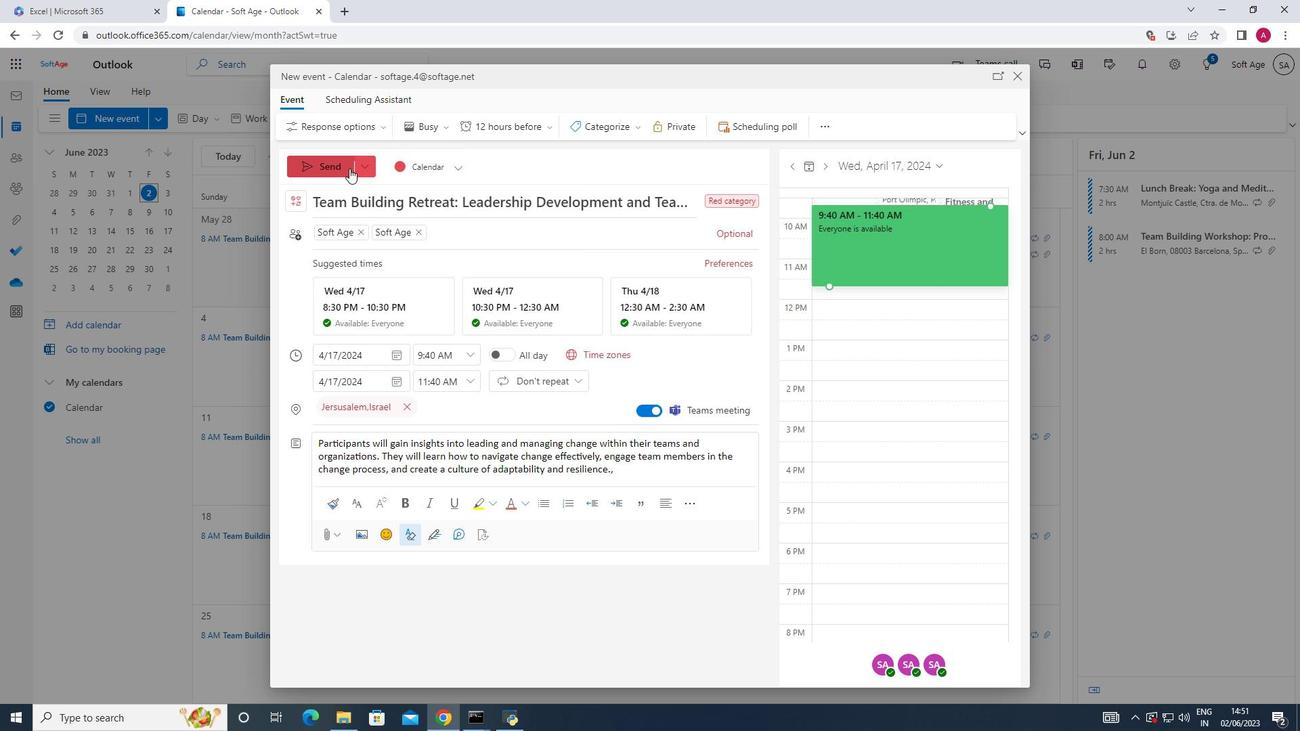 
